 Task: Take a screenshot of a heartwarming moment from an animated film you are watching in VLC.
Action: Mouse moved to (89, 81)
Screenshot: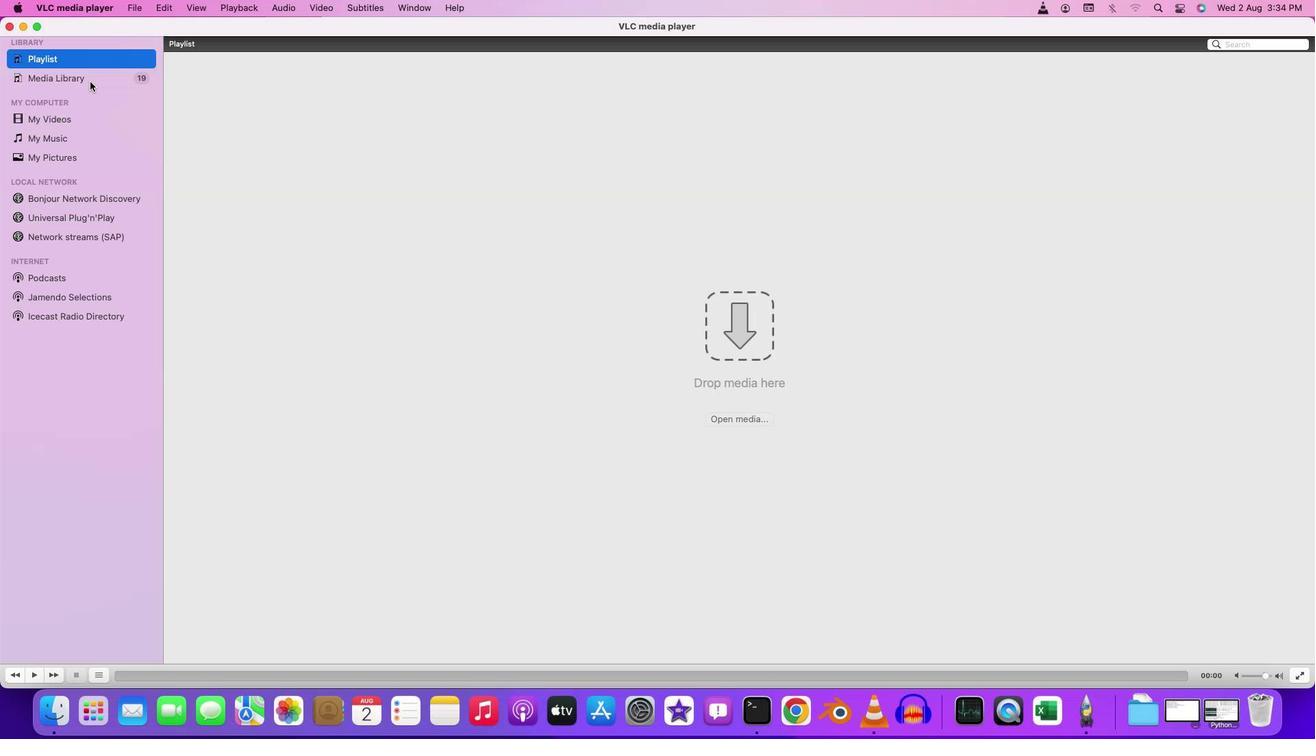 
Action: Mouse pressed left at (89, 81)
Screenshot: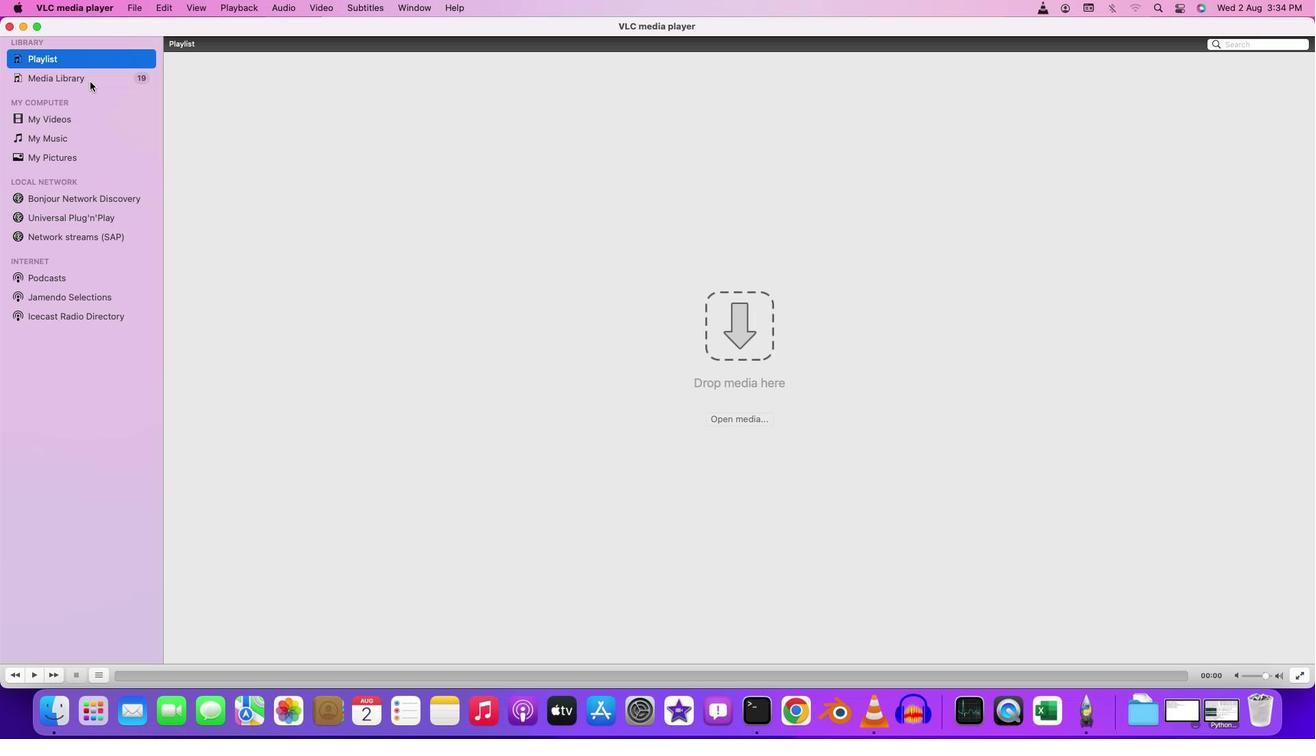 
Action: Mouse moved to (186, 286)
Screenshot: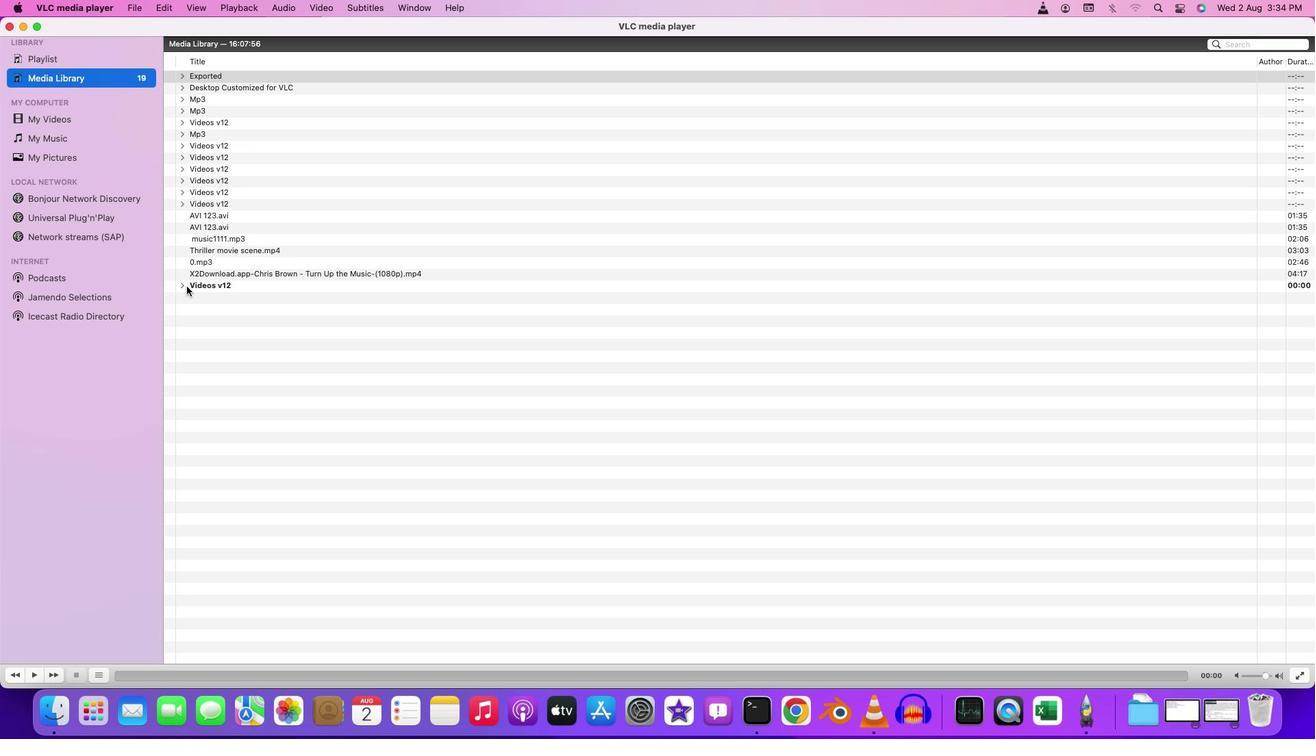 
Action: Mouse pressed left at (186, 286)
Screenshot: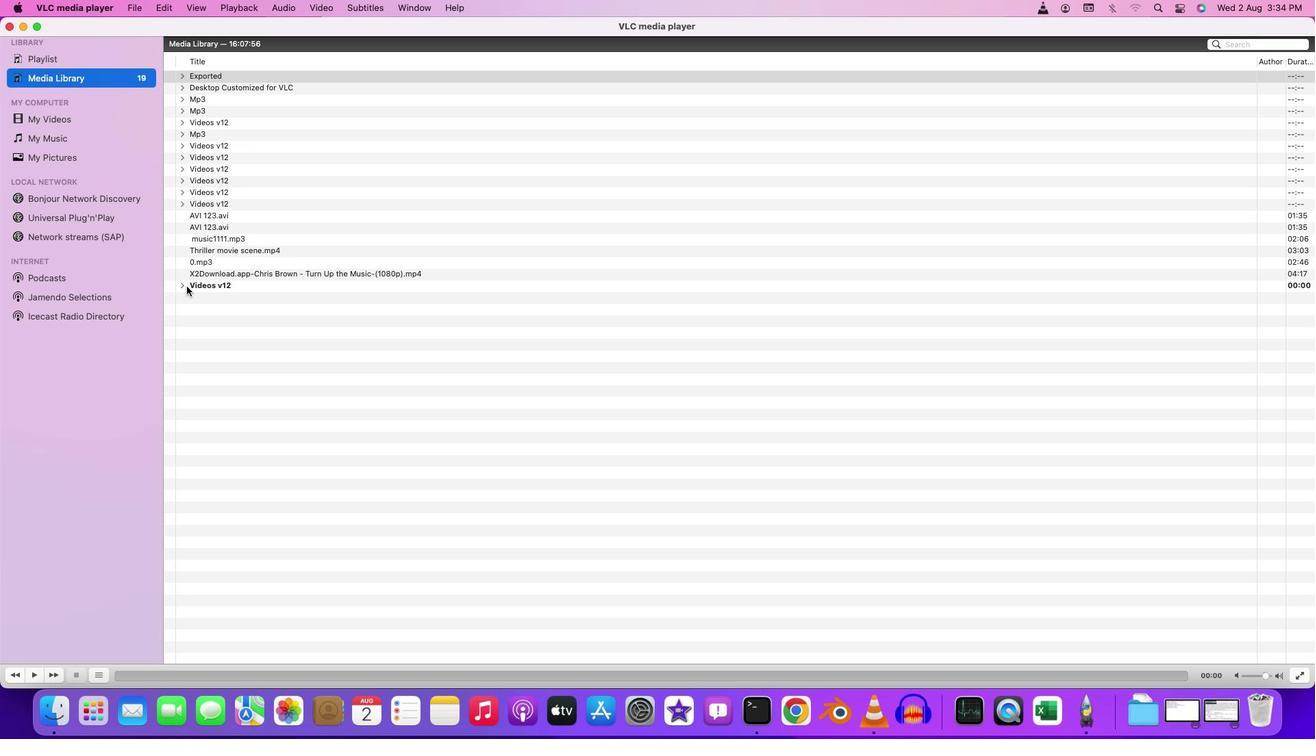 
Action: Mouse moved to (184, 285)
Screenshot: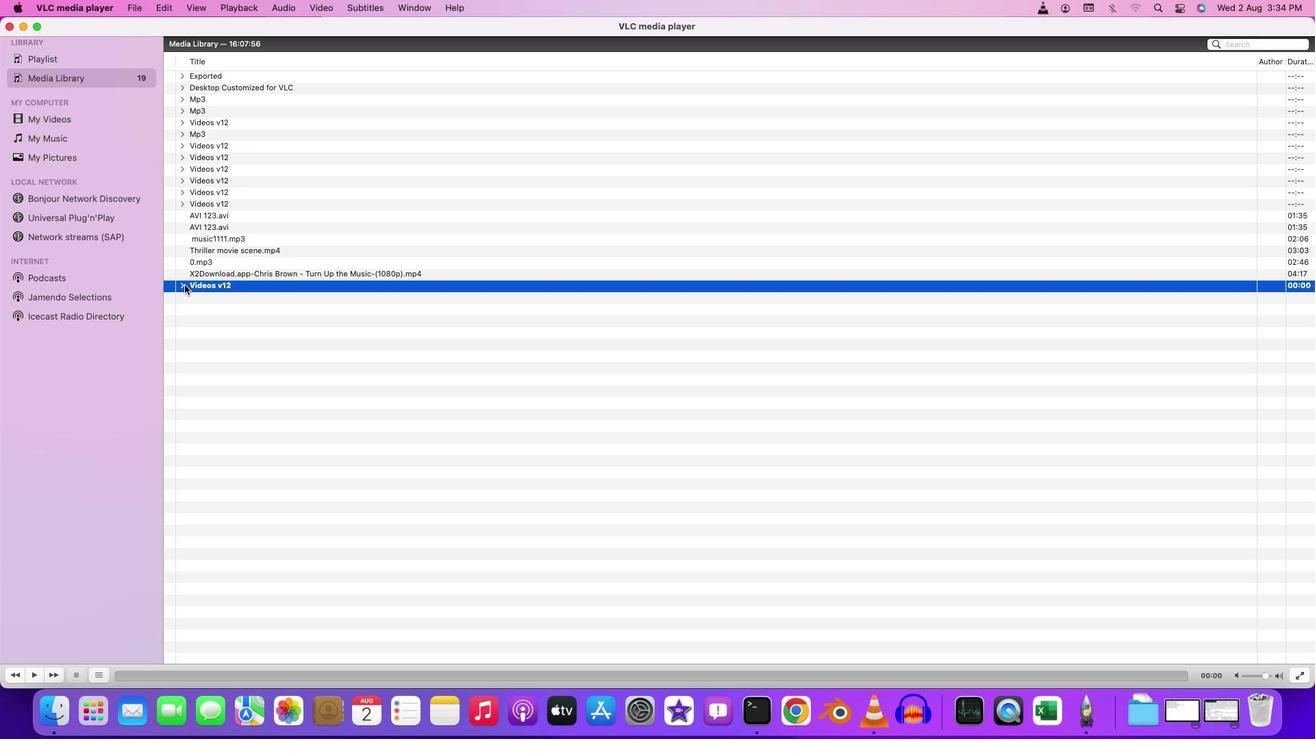 
Action: Mouse pressed left at (184, 285)
Screenshot: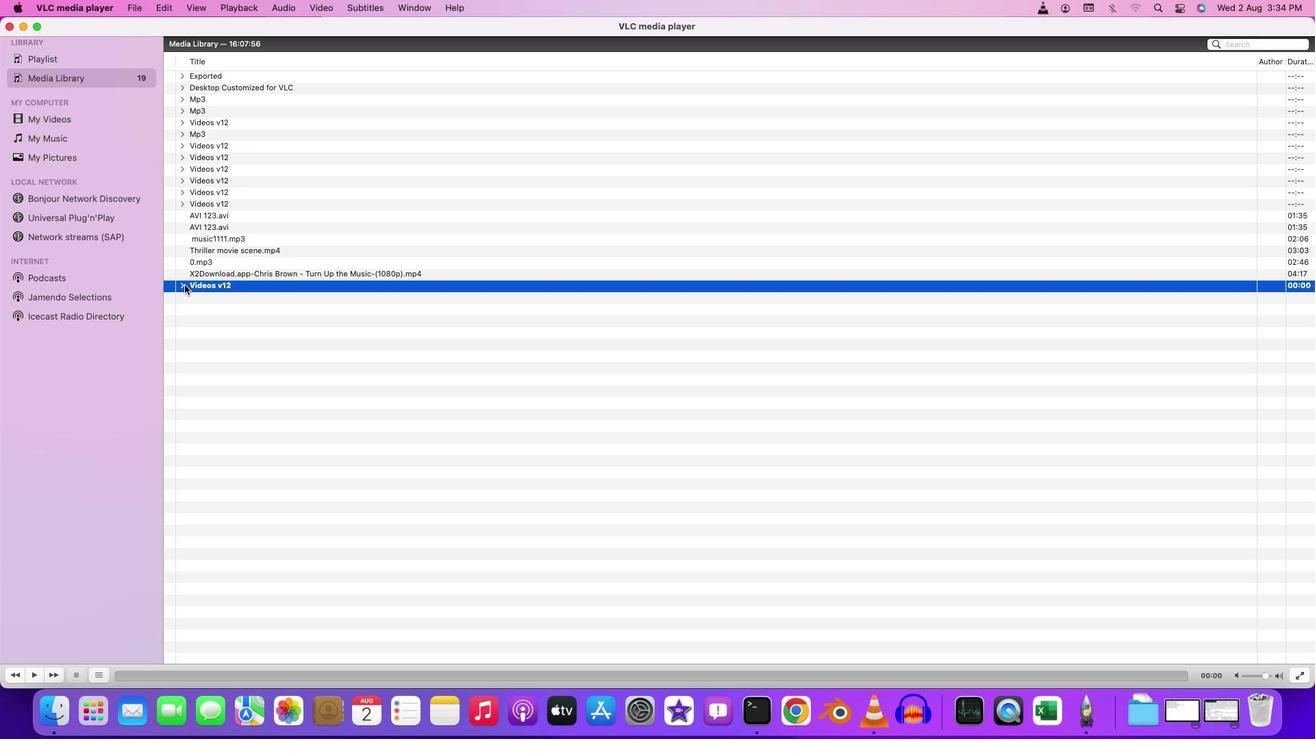 
Action: Mouse moved to (487, 355)
Screenshot: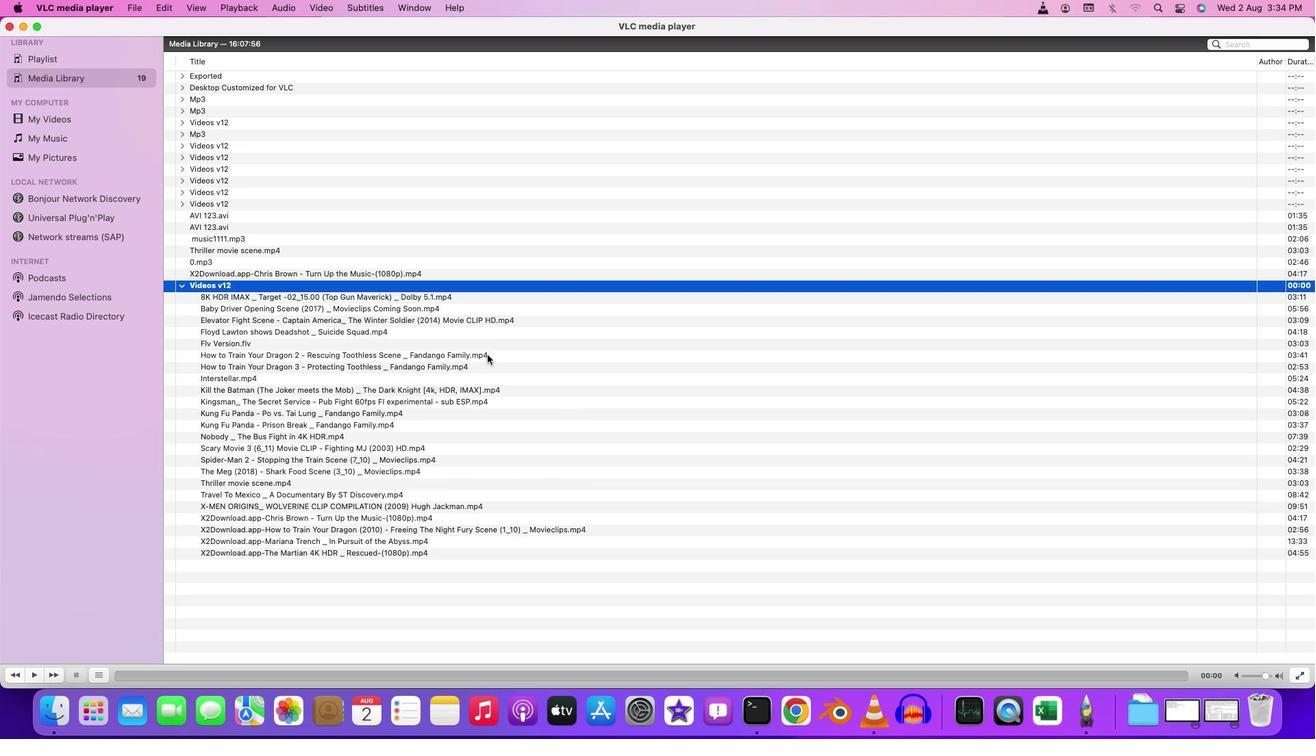 
Action: Mouse pressed left at (487, 355)
Screenshot: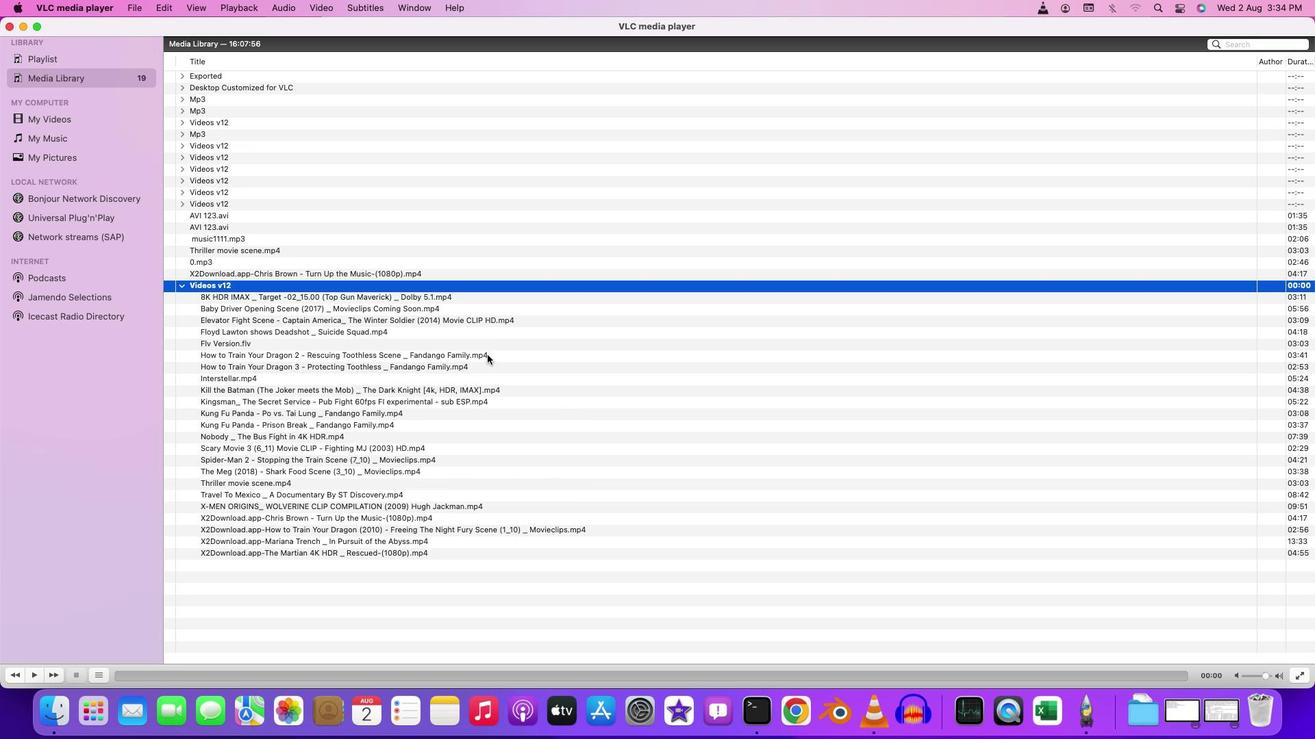 
Action: Mouse moved to (491, 355)
Screenshot: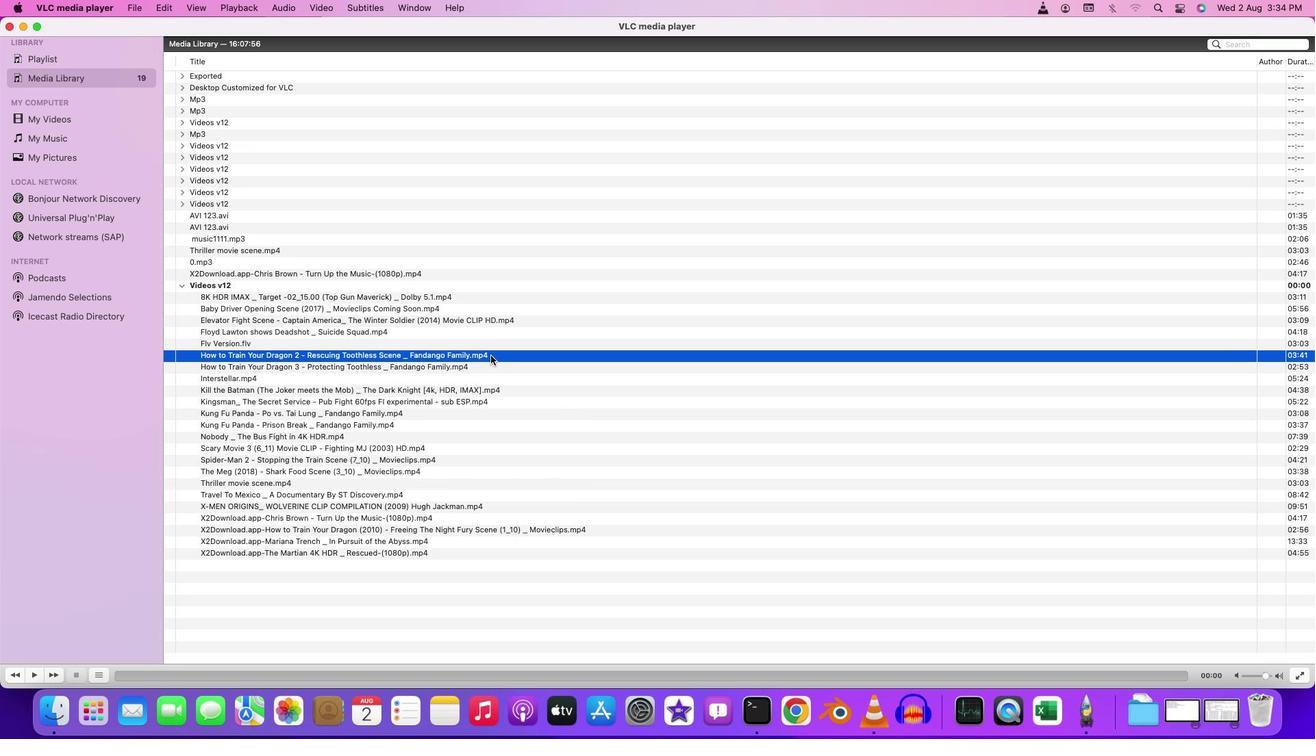 
Action: Mouse pressed left at (491, 355)
Screenshot: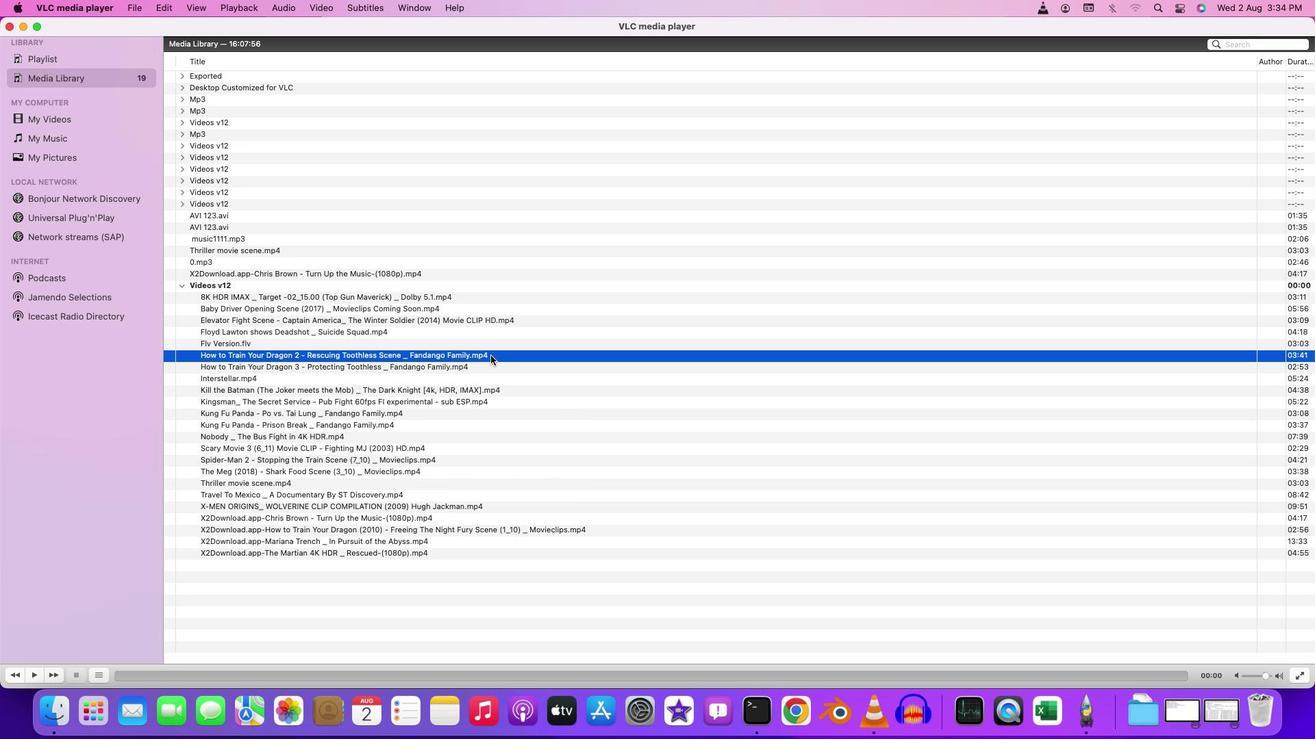 
Action: Mouse pressed left at (491, 355)
Screenshot: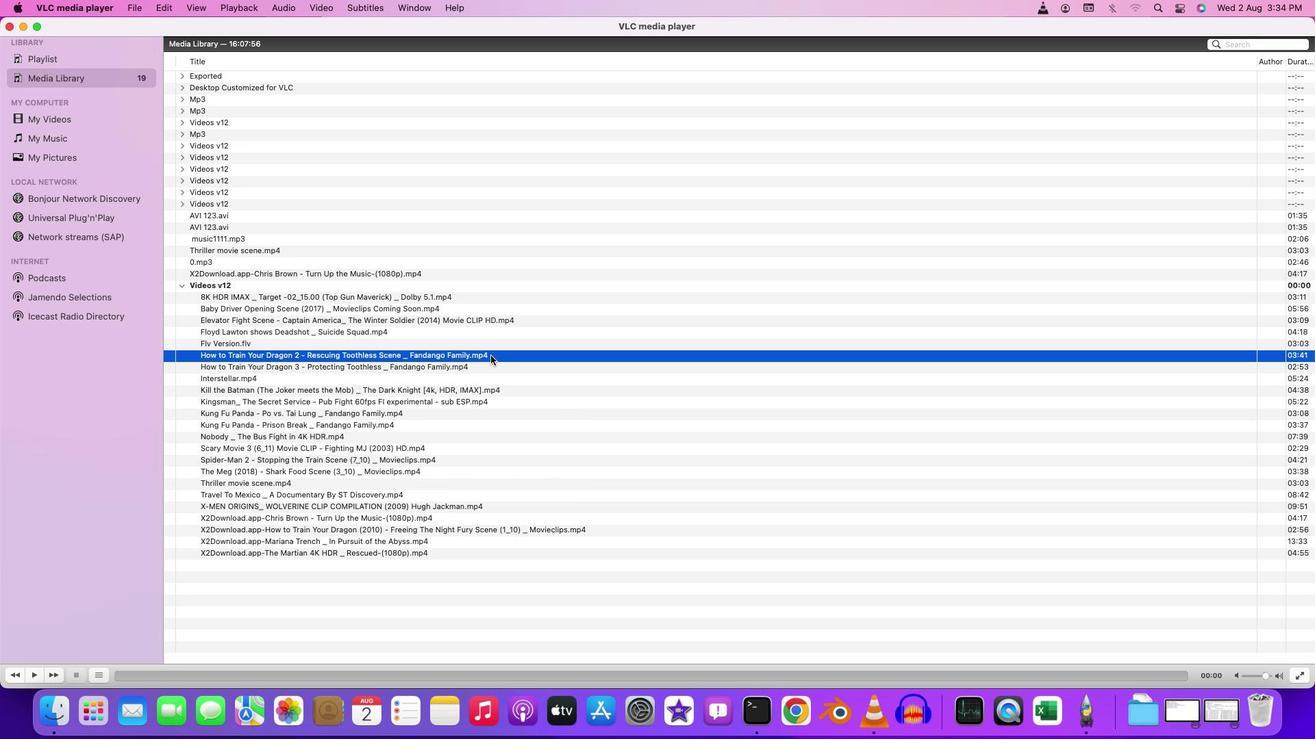
Action: Mouse moved to (486, 310)
Screenshot: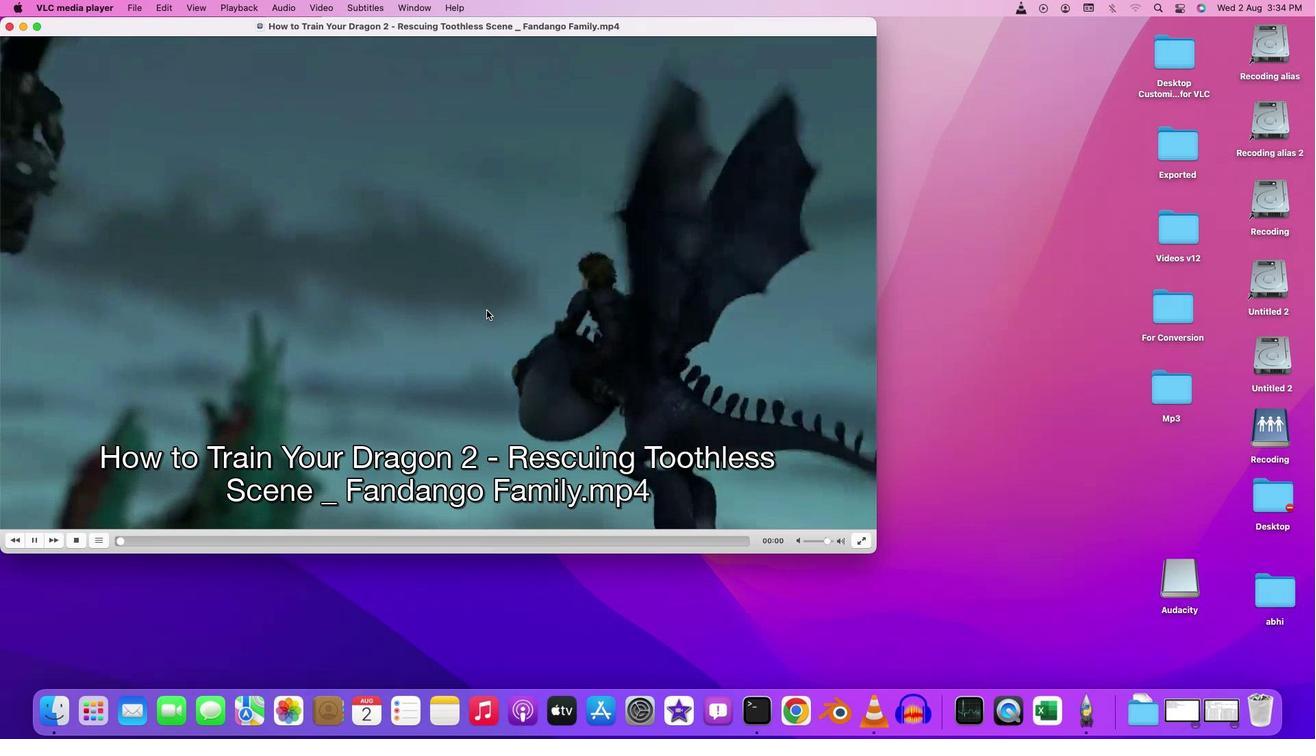 
Action: Mouse pressed left at (486, 310)
Screenshot: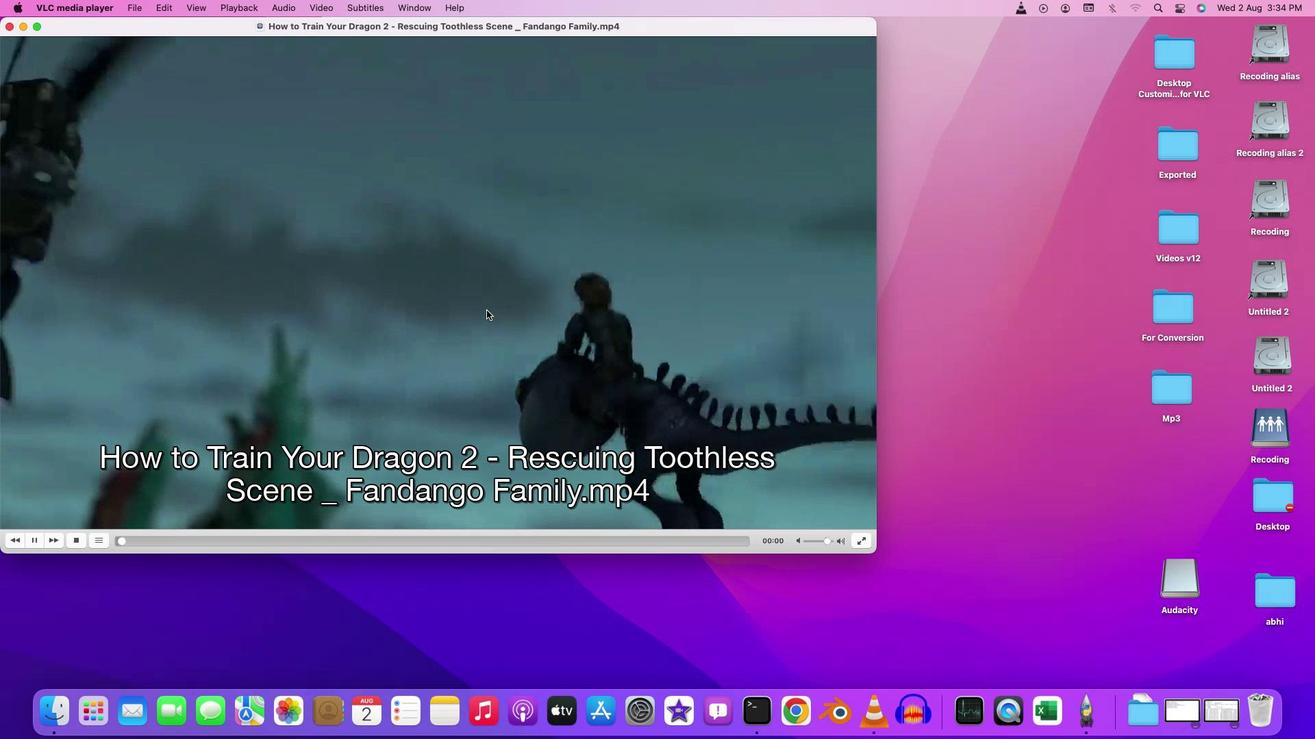
Action: Mouse pressed left at (486, 310)
Screenshot: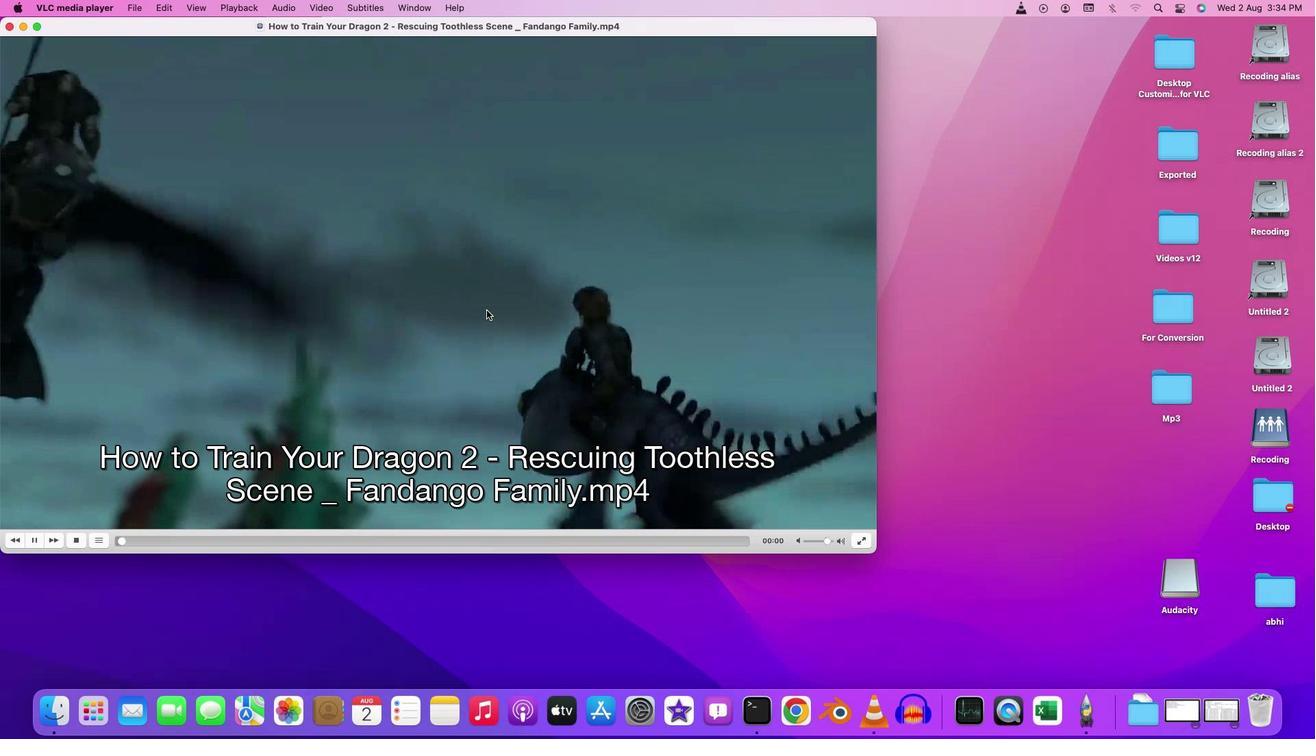 
Action: Mouse moved to (305, 10)
Screenshot: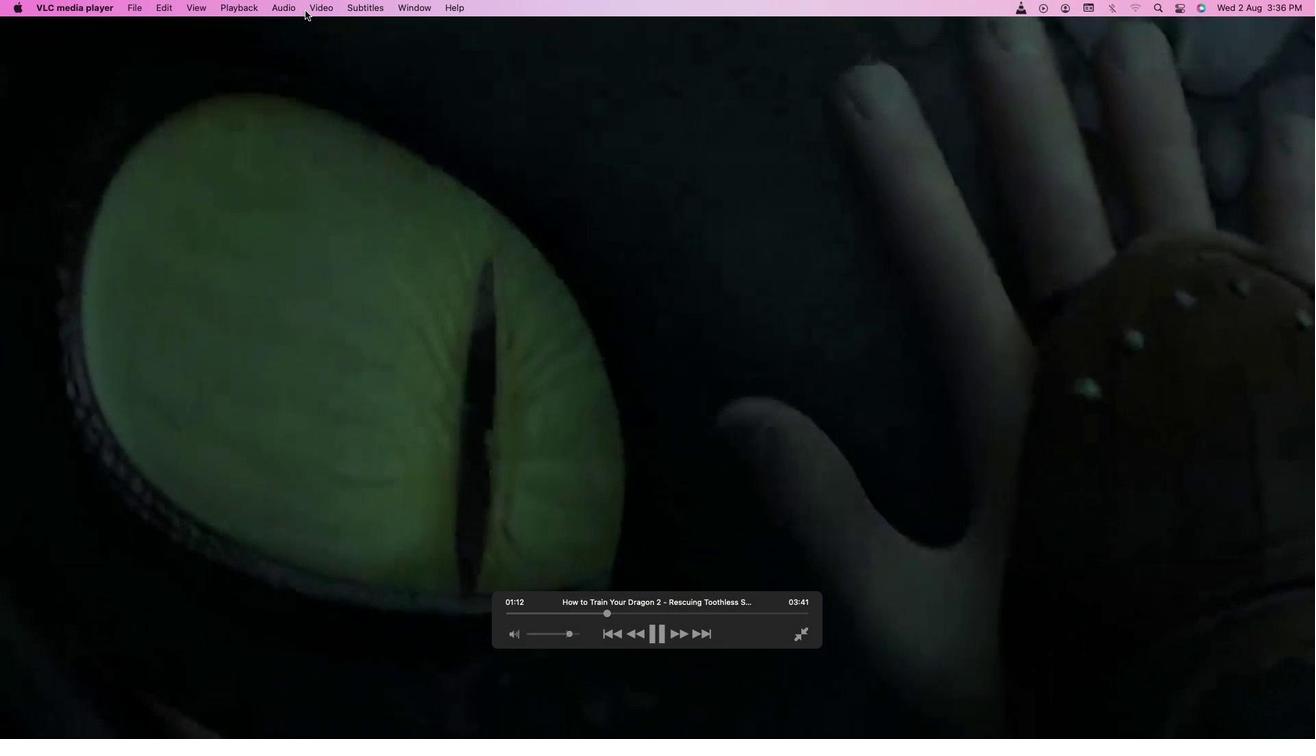 
Action: Mouse pressed left at (305, 10)
Screenshot: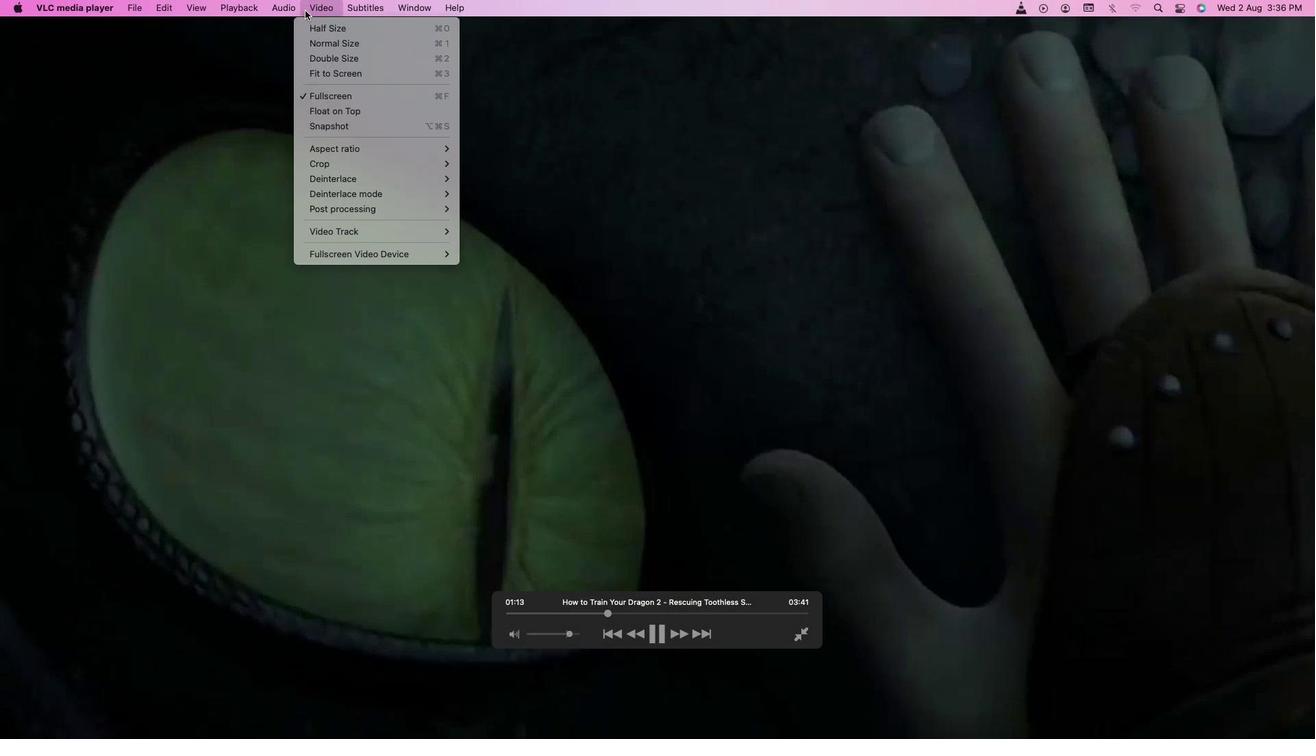 
Action: Mouse moved to (346, 124)
Screenshot: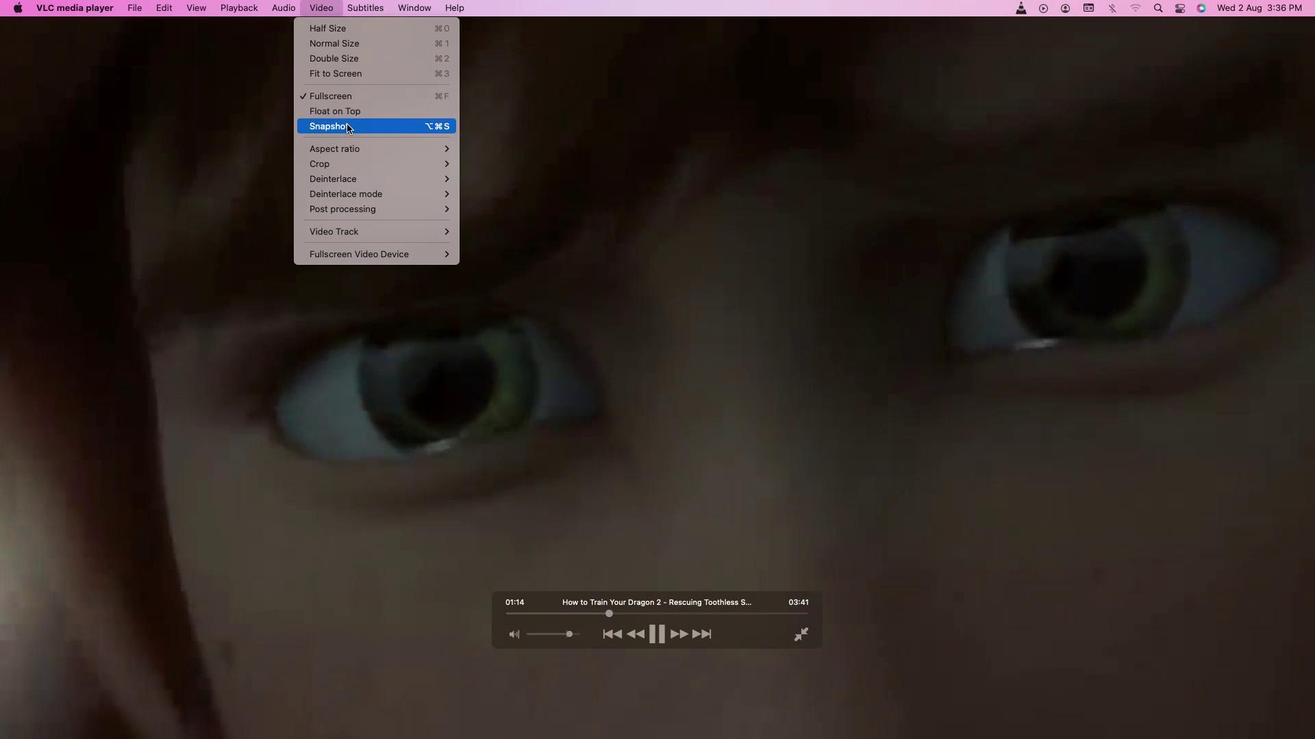 
Action: Mouse pressed left at (346, 124)
Screenshot: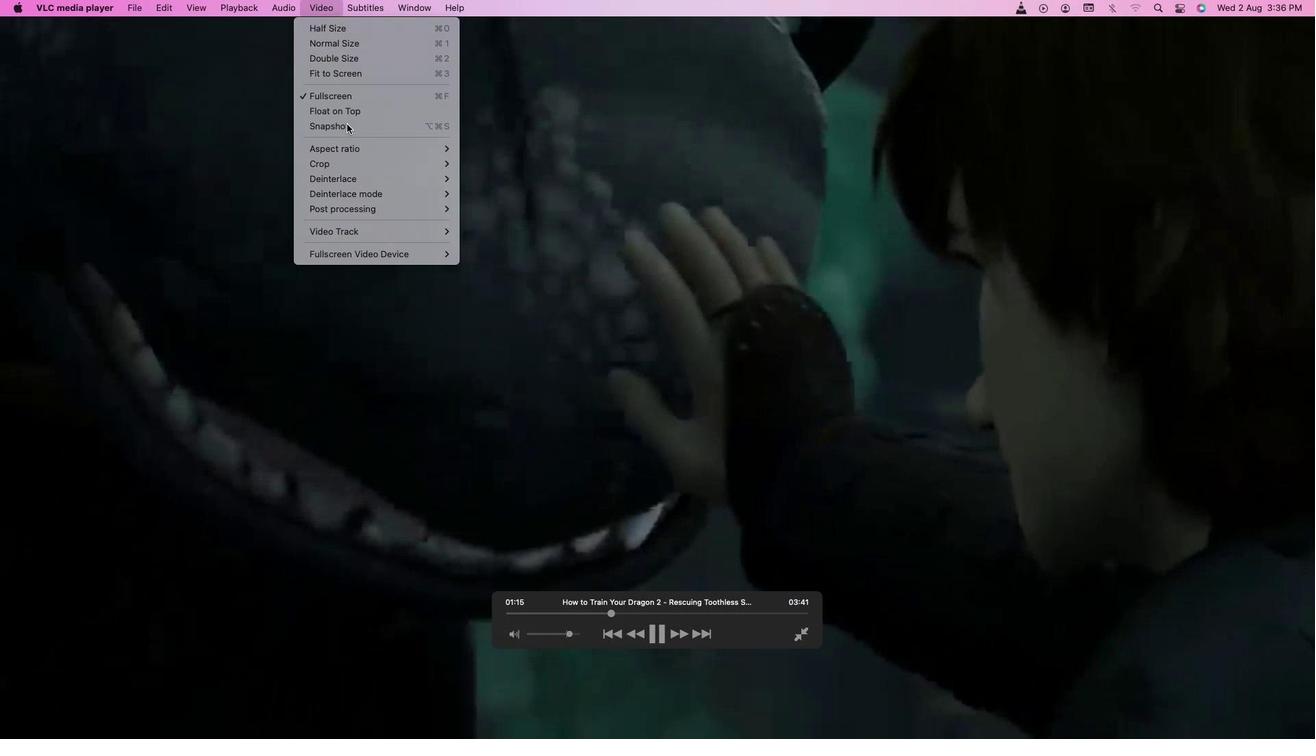 
Action: Mouse moved to (315, 8)
Screenshot: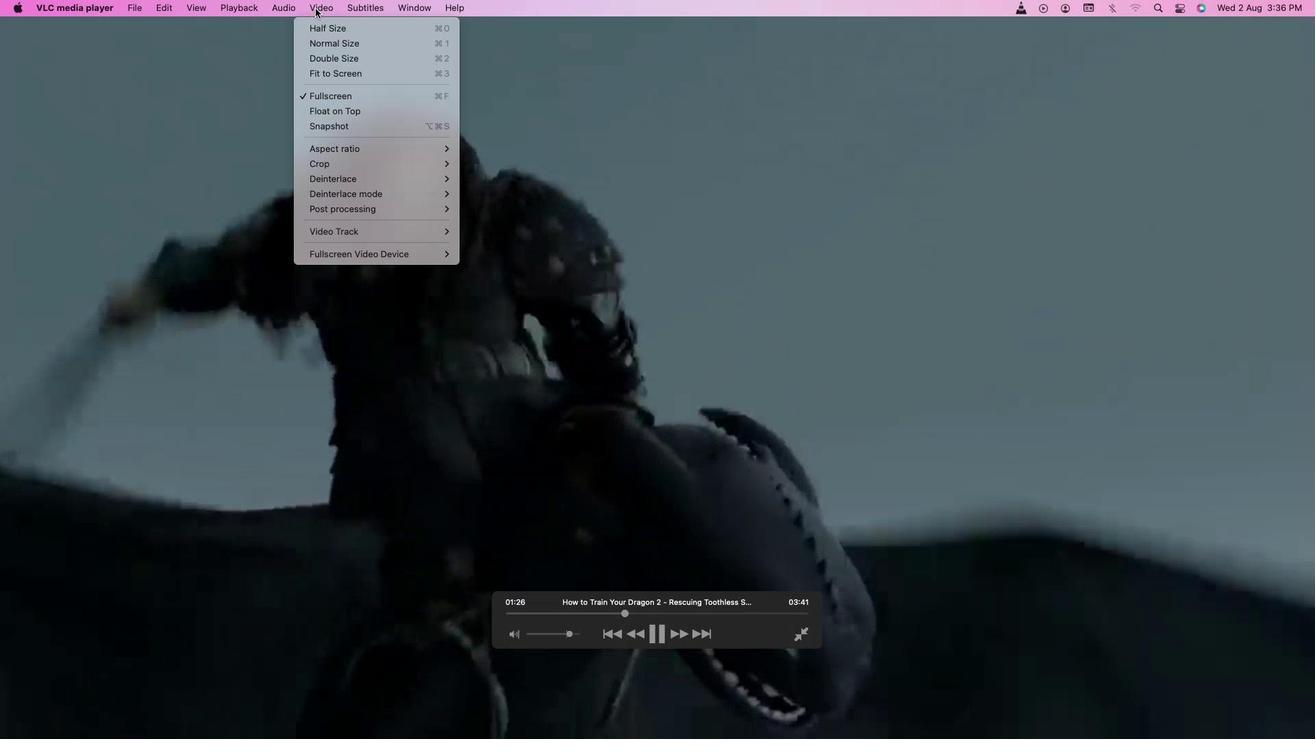 
Action: Mouse pressed left at (315, 8)
Screenshot: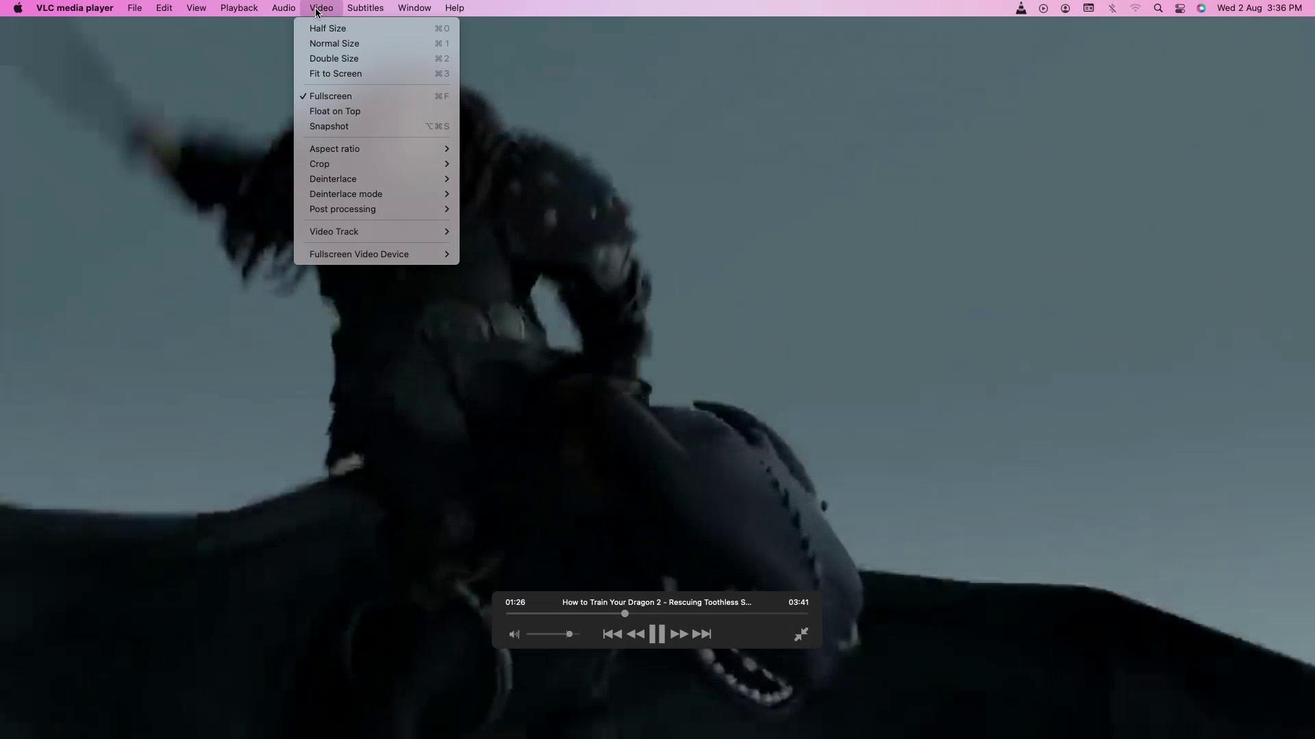 
Action: Mouse moved to (363, 125)
Screenshot: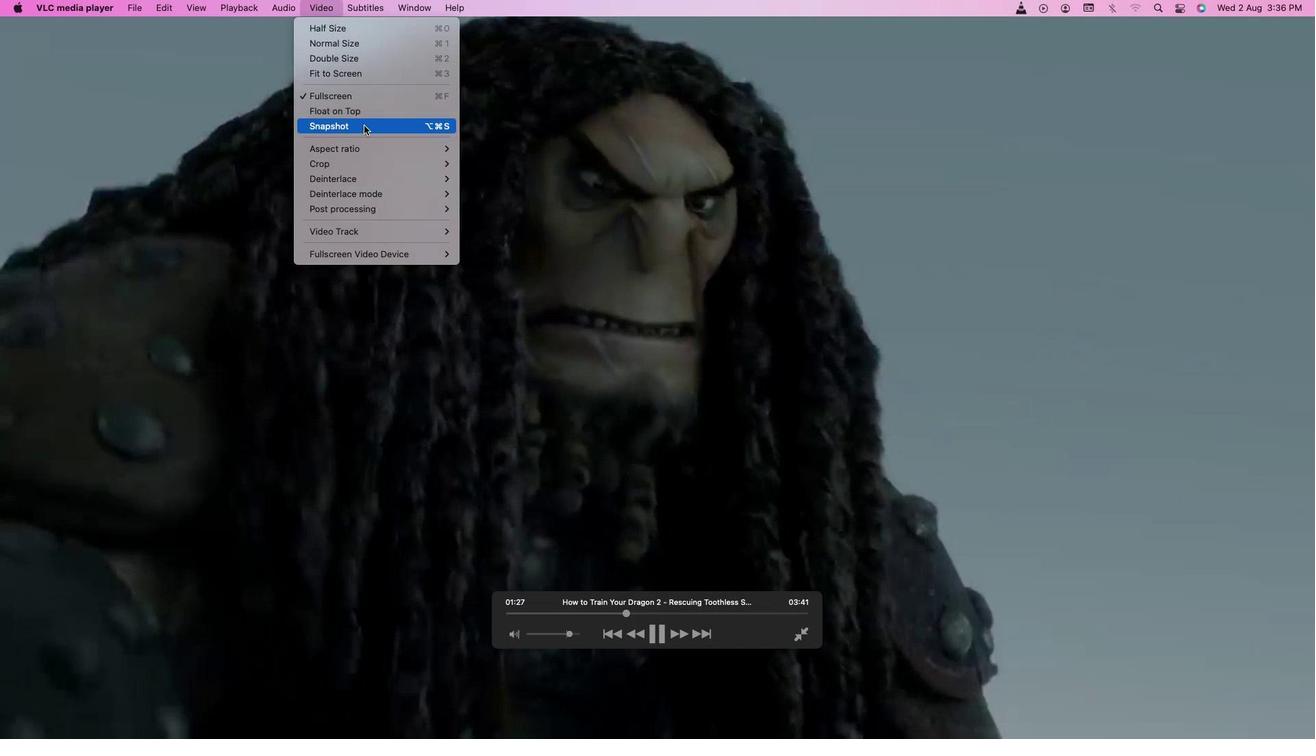 
Action: Mouse pressed left at (363, 125)
Screenshot: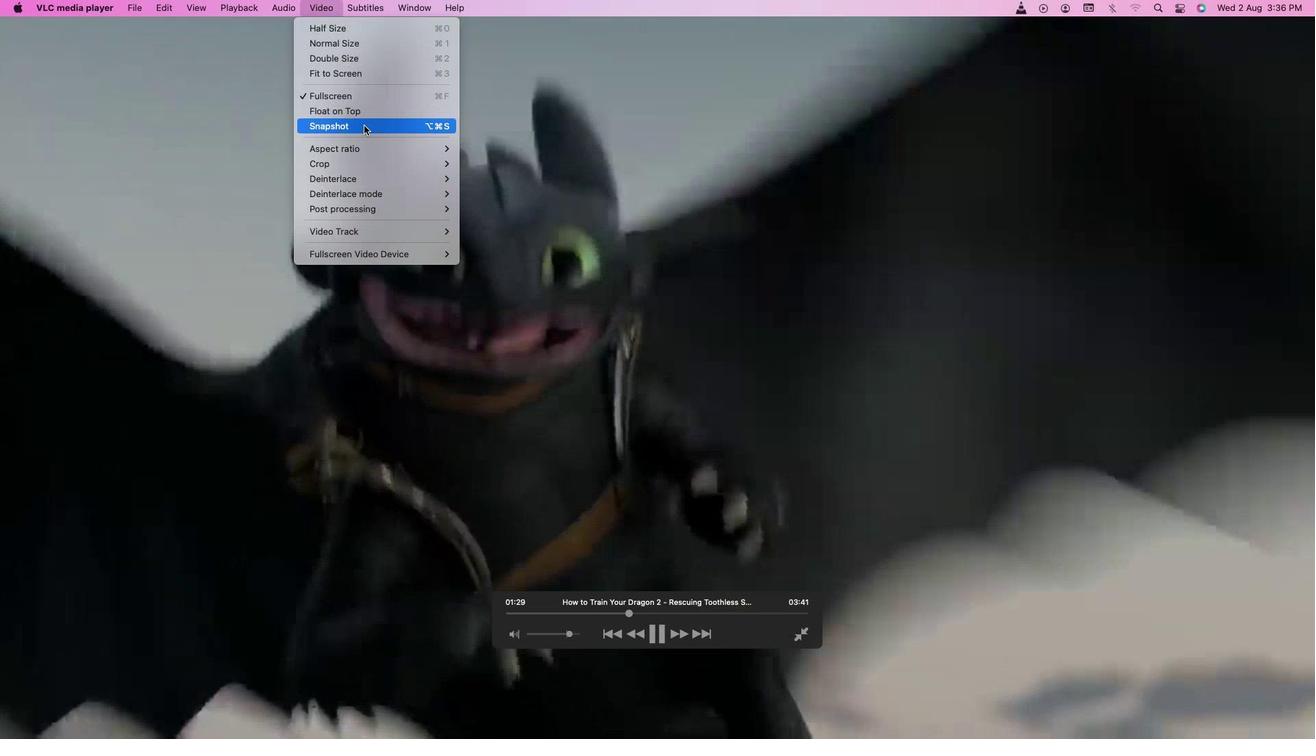 
Action: Mouse moved to (311, 8)
Screenshot: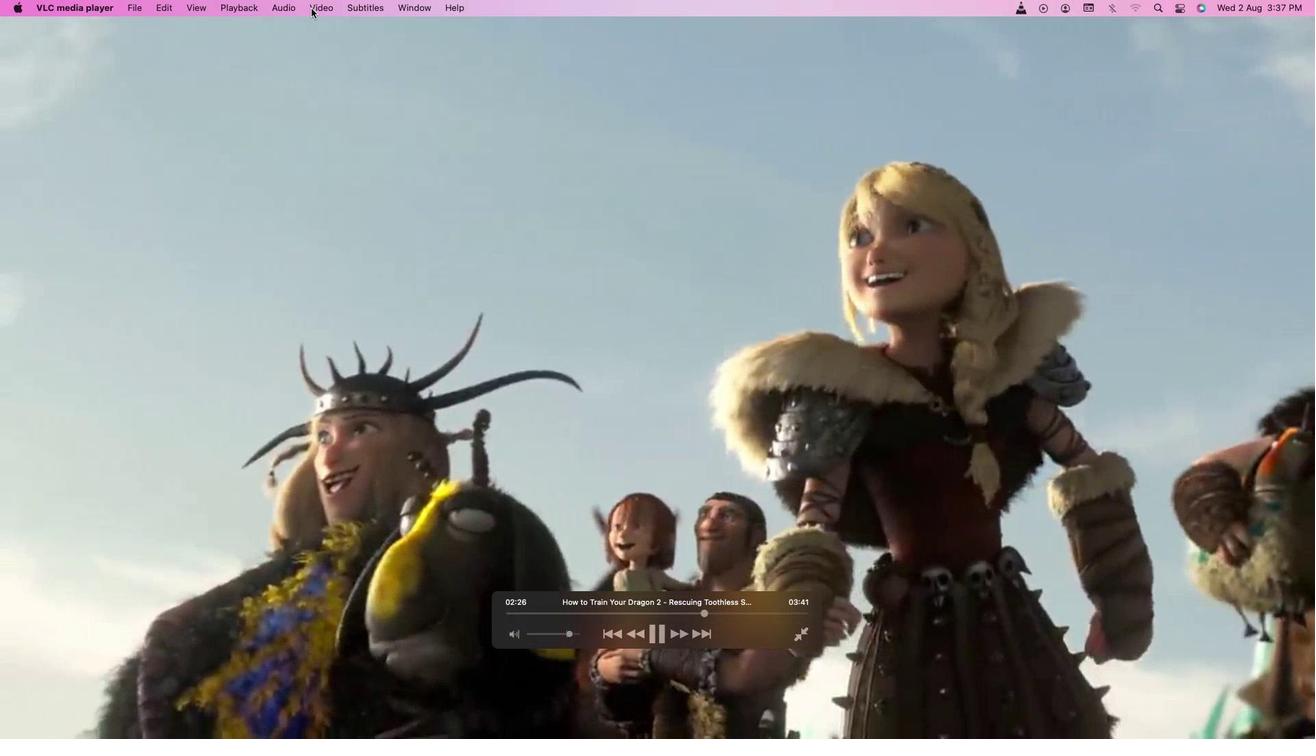 
Action: Mouse pressed left at (311, 8)
Screenshot: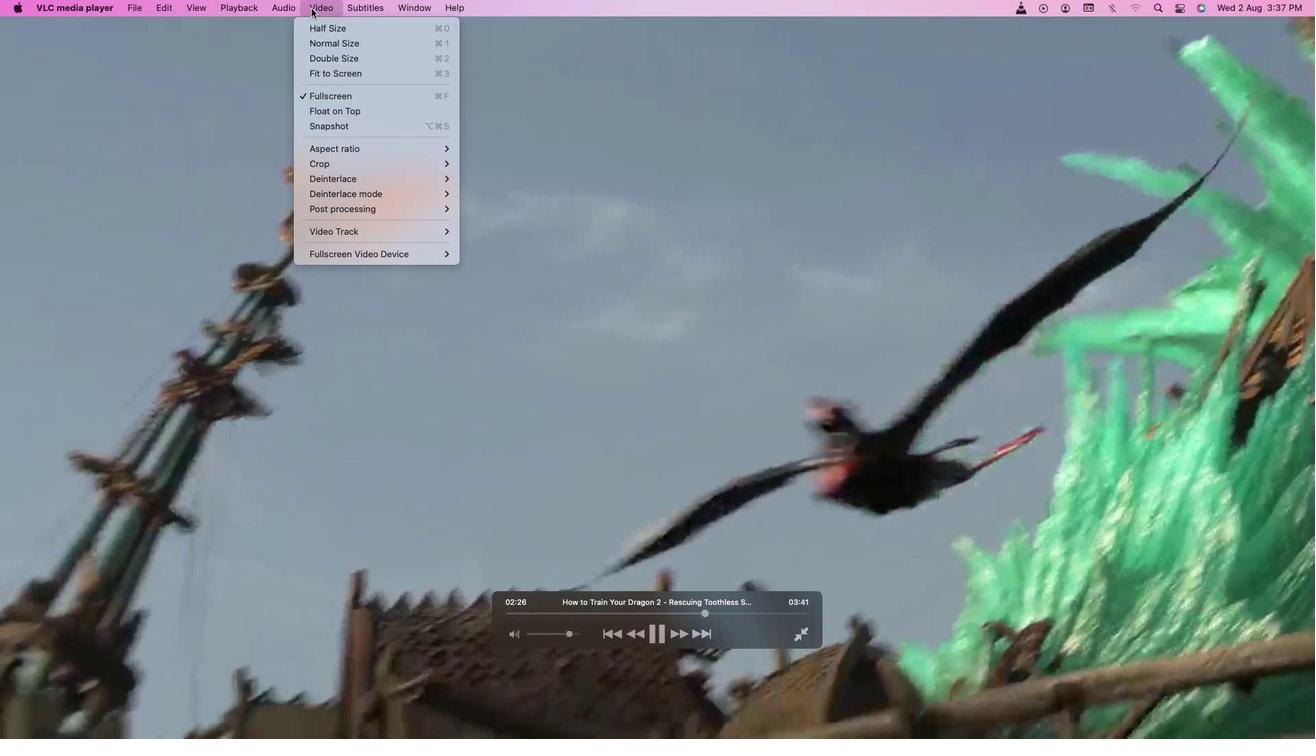
Action: Mouse moved to (337, 123)
Screenshot: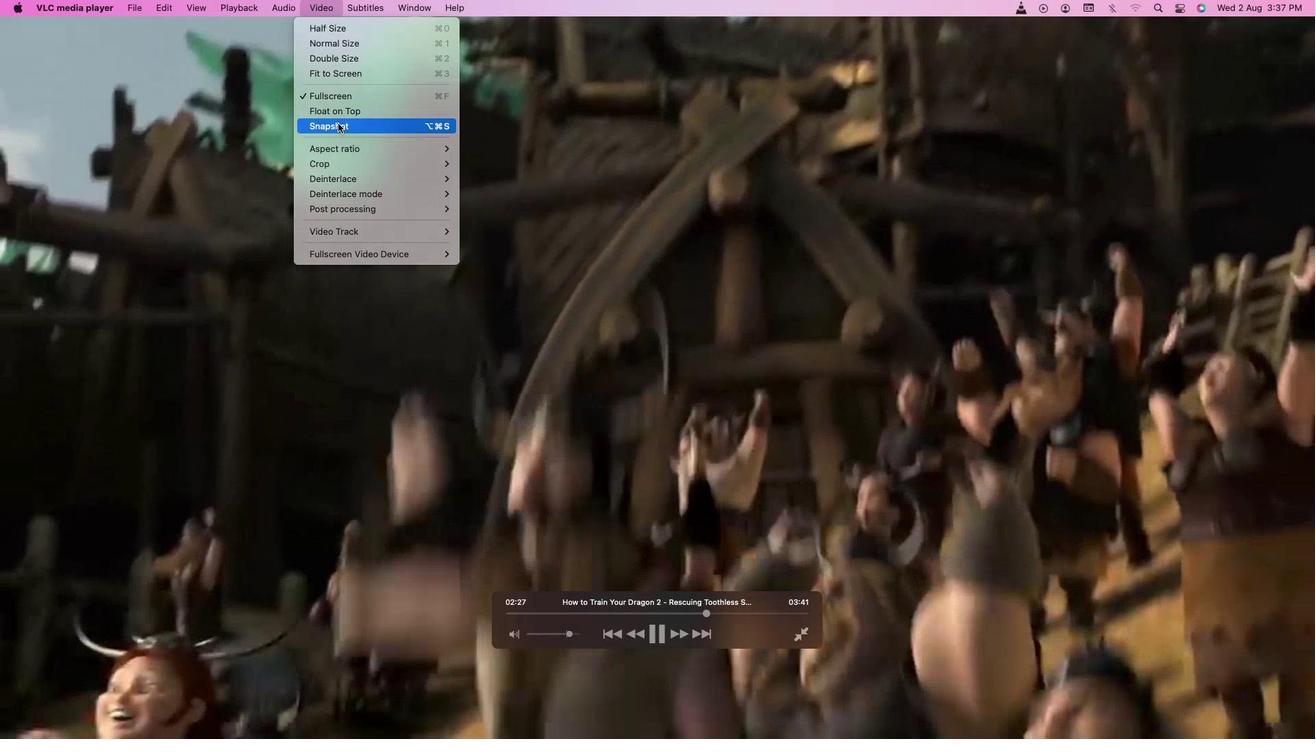 
Action: Mouse pressed left at (337, 123)
Screenshot: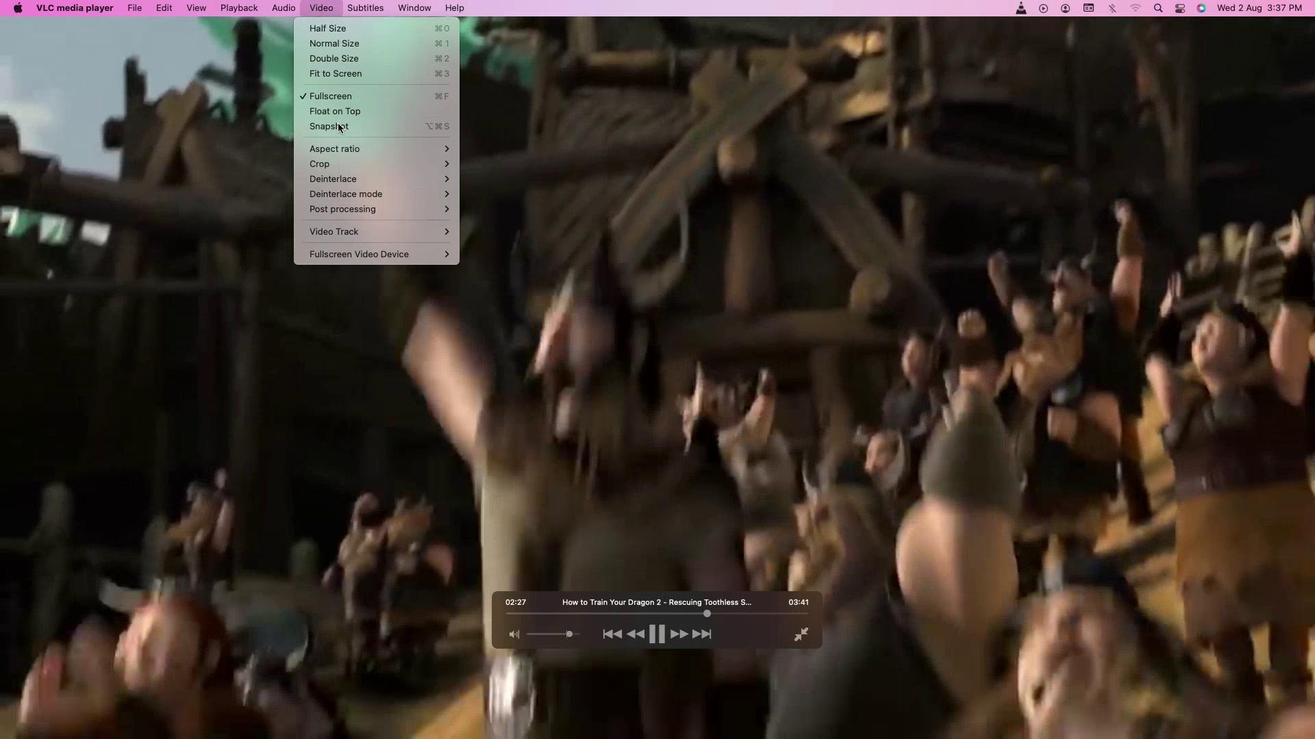 
Action: Mouse moved to (323, 4)
Screenshot: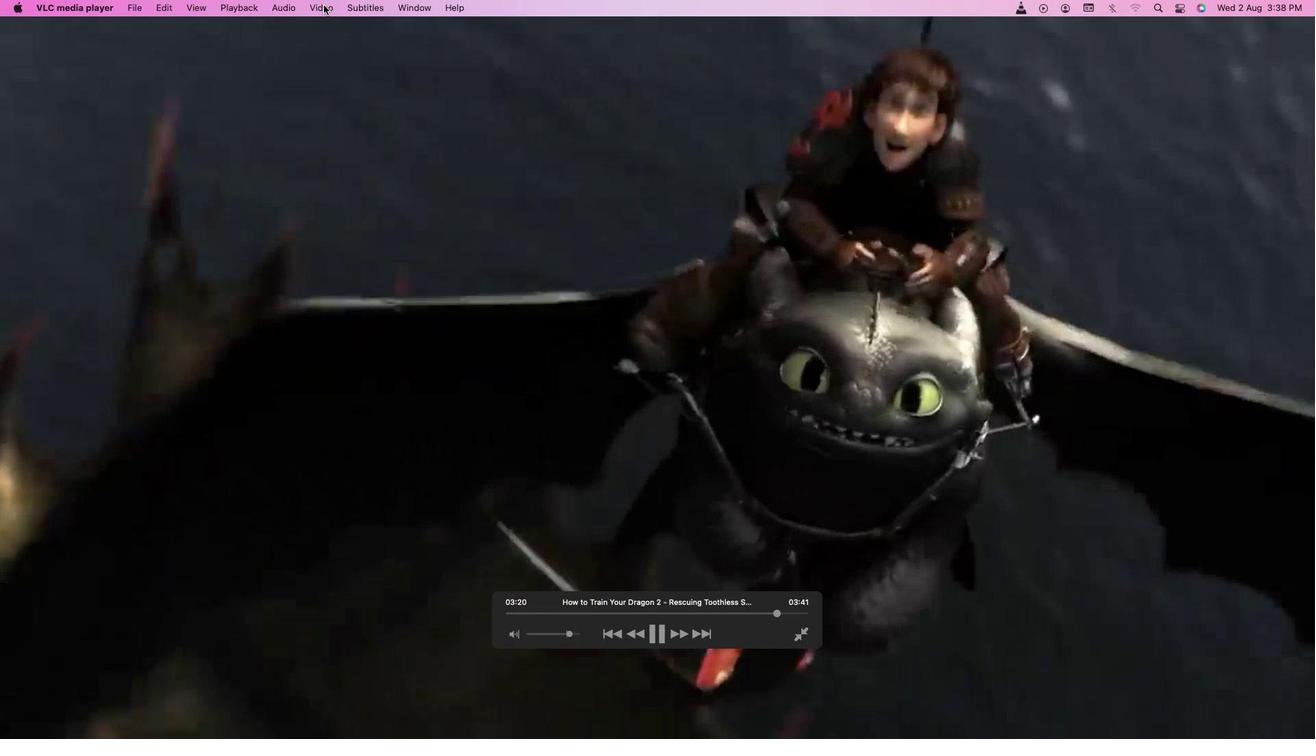 
Action: Mouse pressed left at (323, 4)
Screenshot: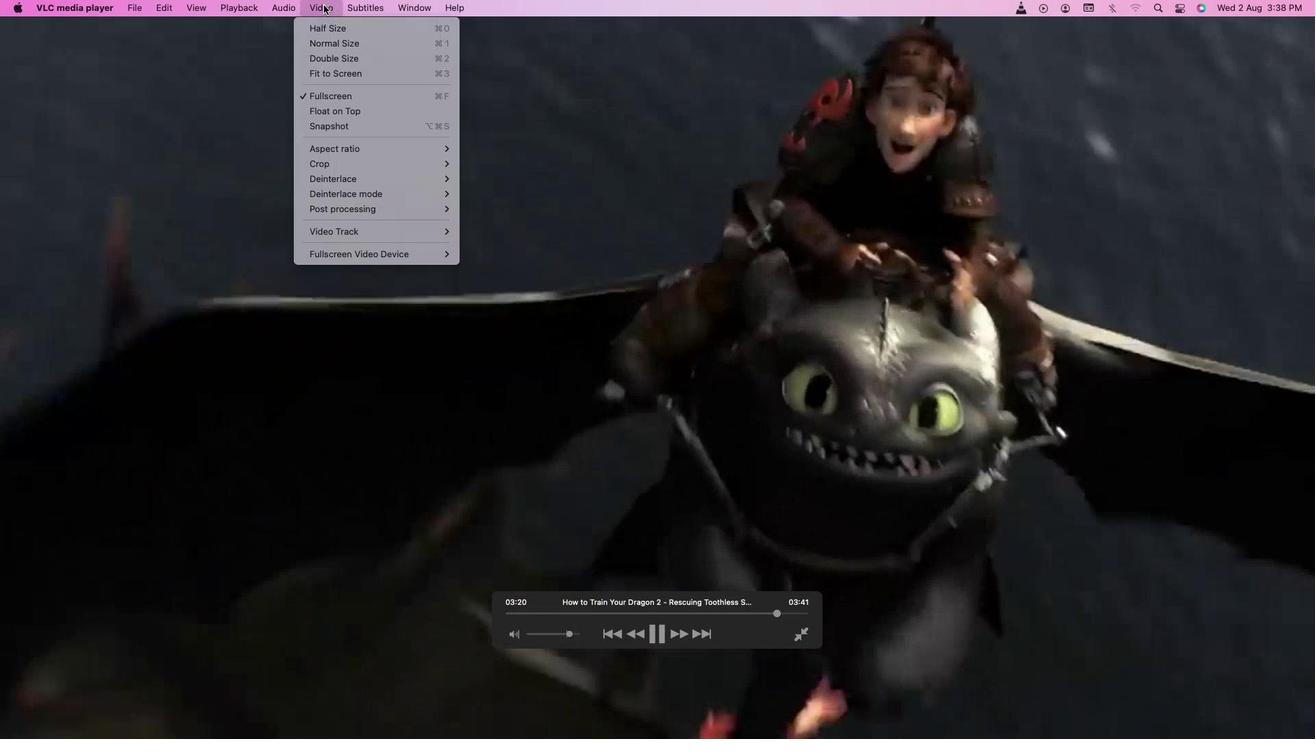 
Action: Mouse moved to (346, 126)
Screenshot: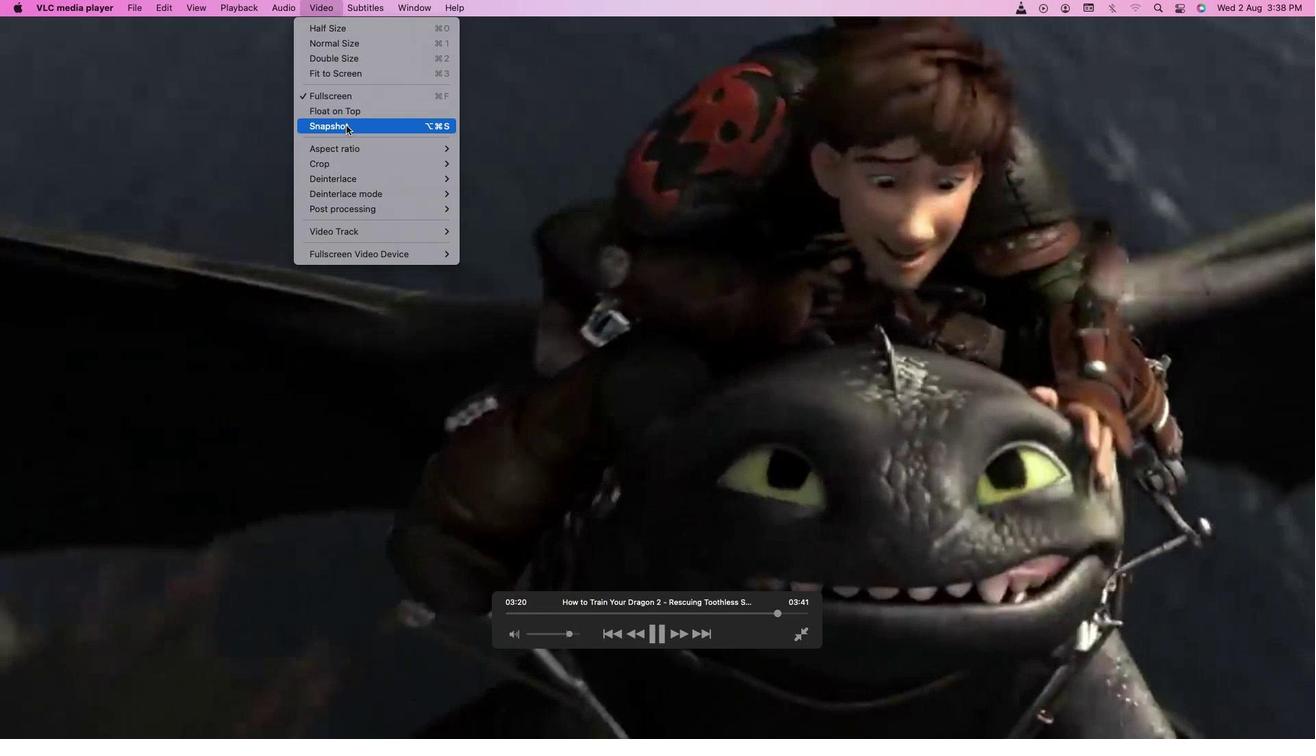 
Action: Mouse pressed left at (346, 126)
Screenshot: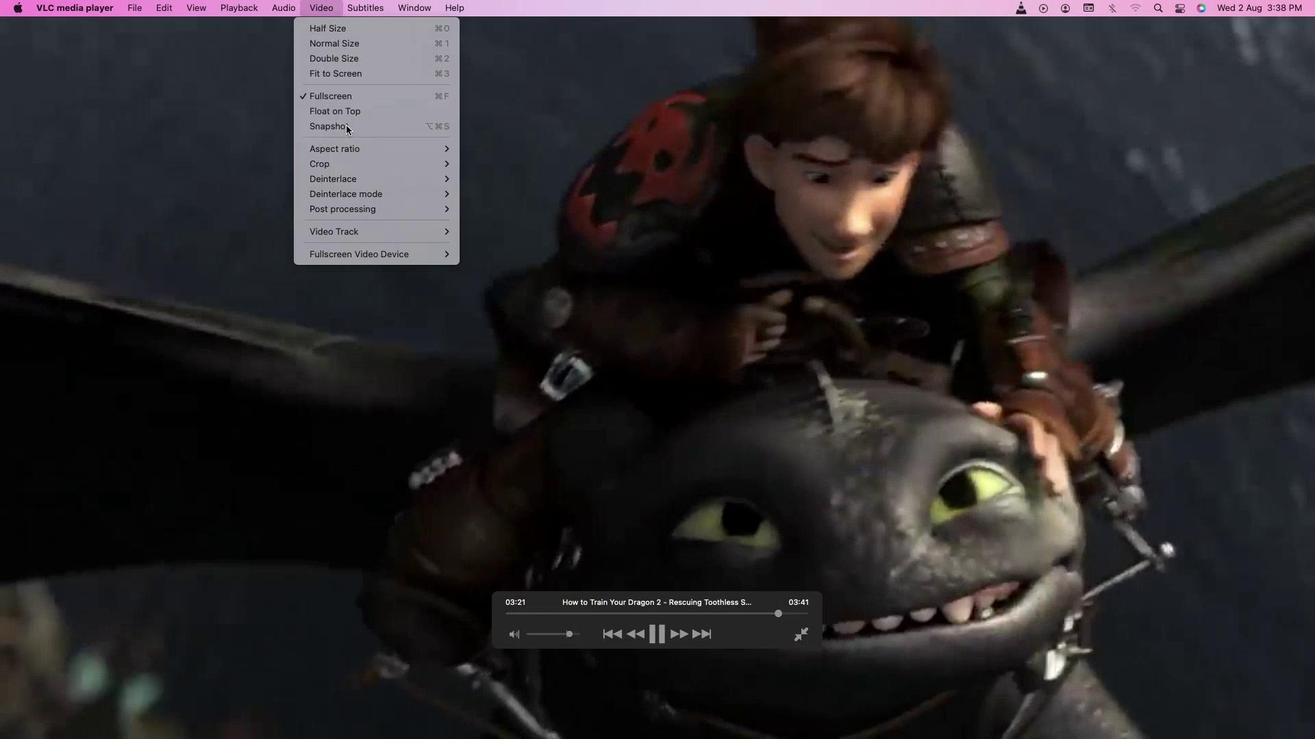 
Action: Mouse moved to (661, 645)
Screenshot: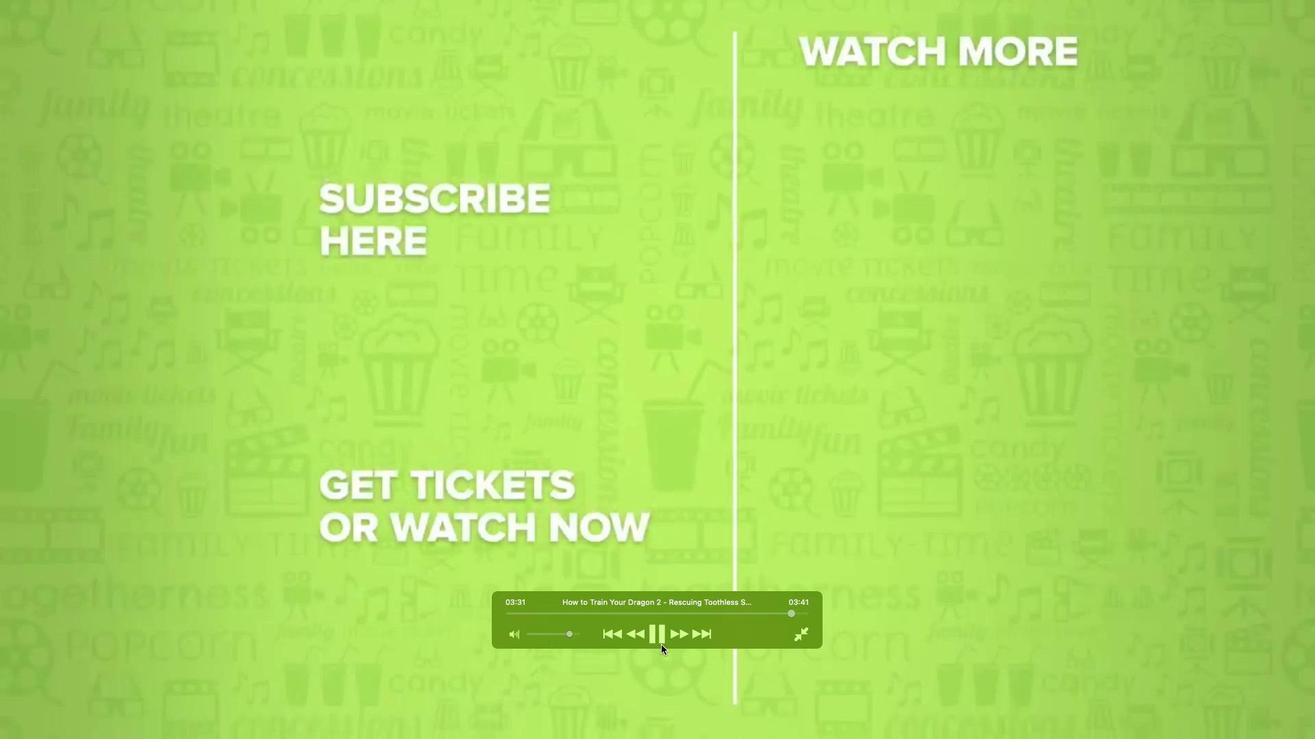 
Action: Mouse pressed left at (661, 645)
Screenshot: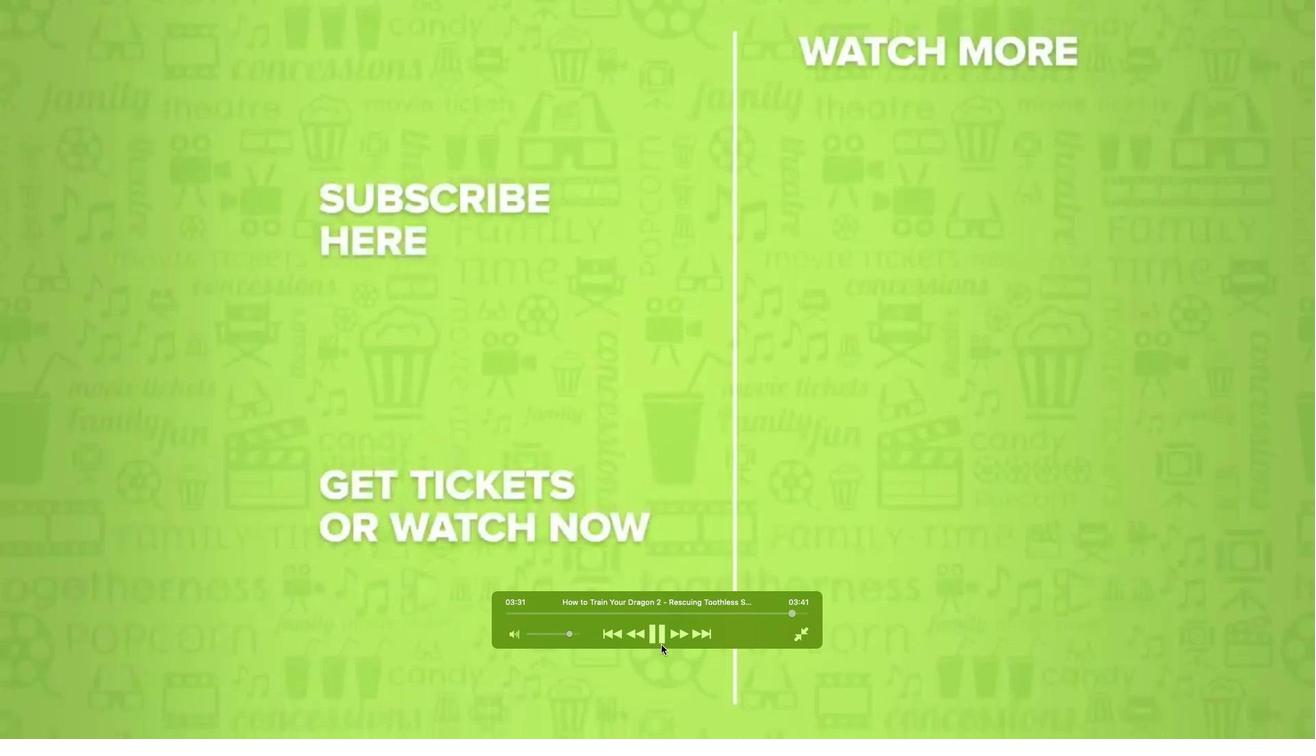 
Action: Mouse moved to (658, 632)
Screenshot: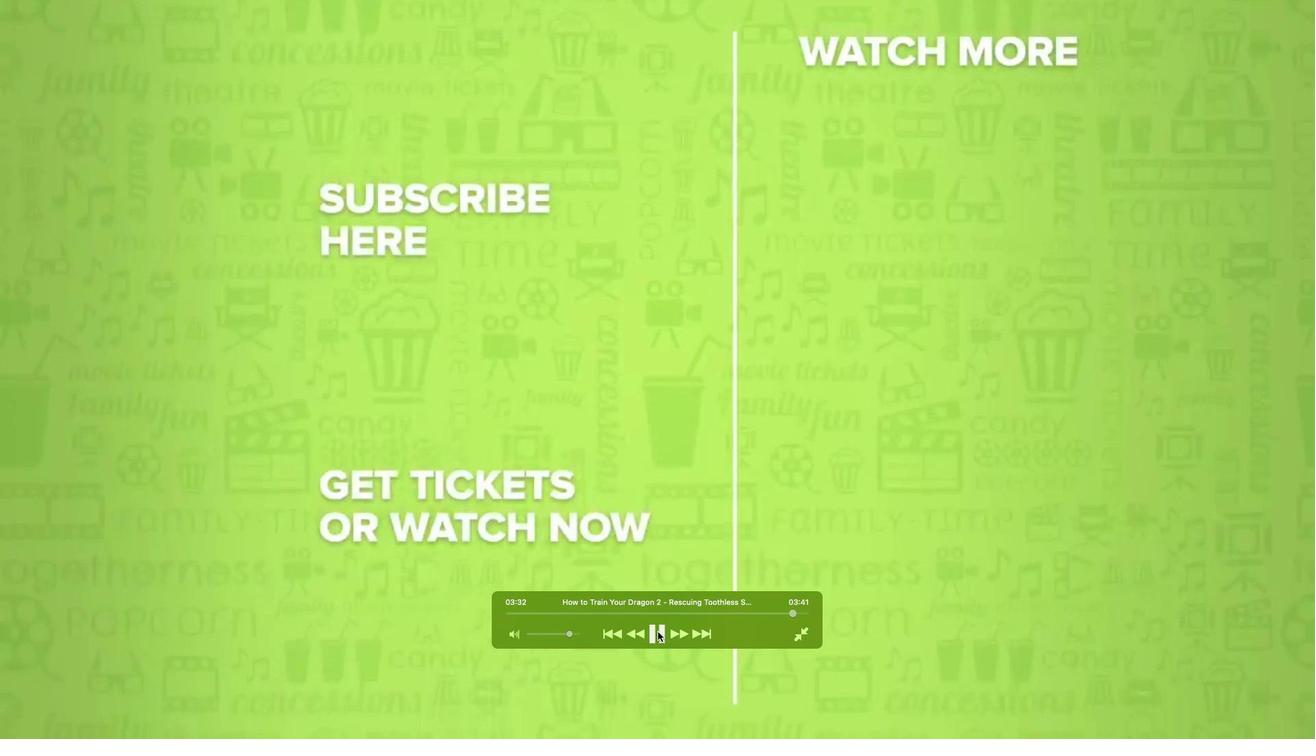 
Action: Mouse pressed left at (658, 632)
Screenshot: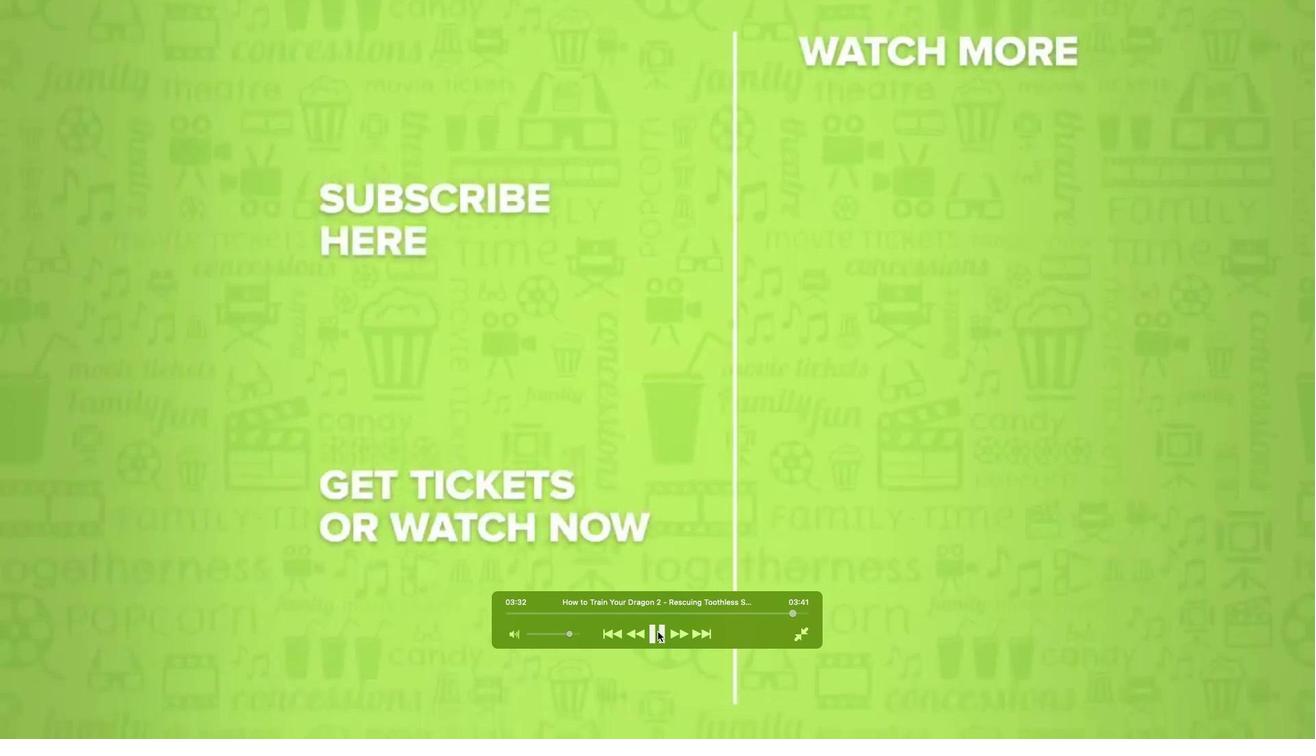 
Action: Mouse moved to (805, 635)
Screenshot: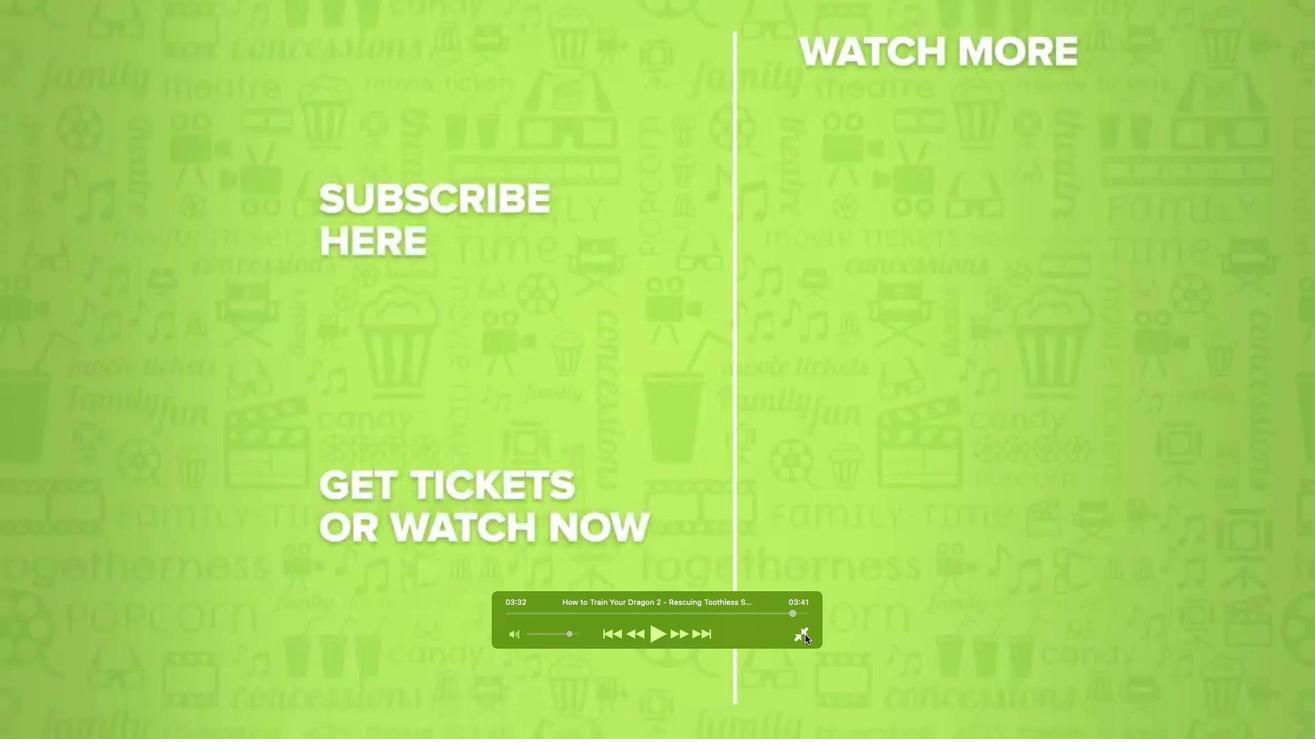 
Action: Mouse pressed left at (805, 635)
Screenshot: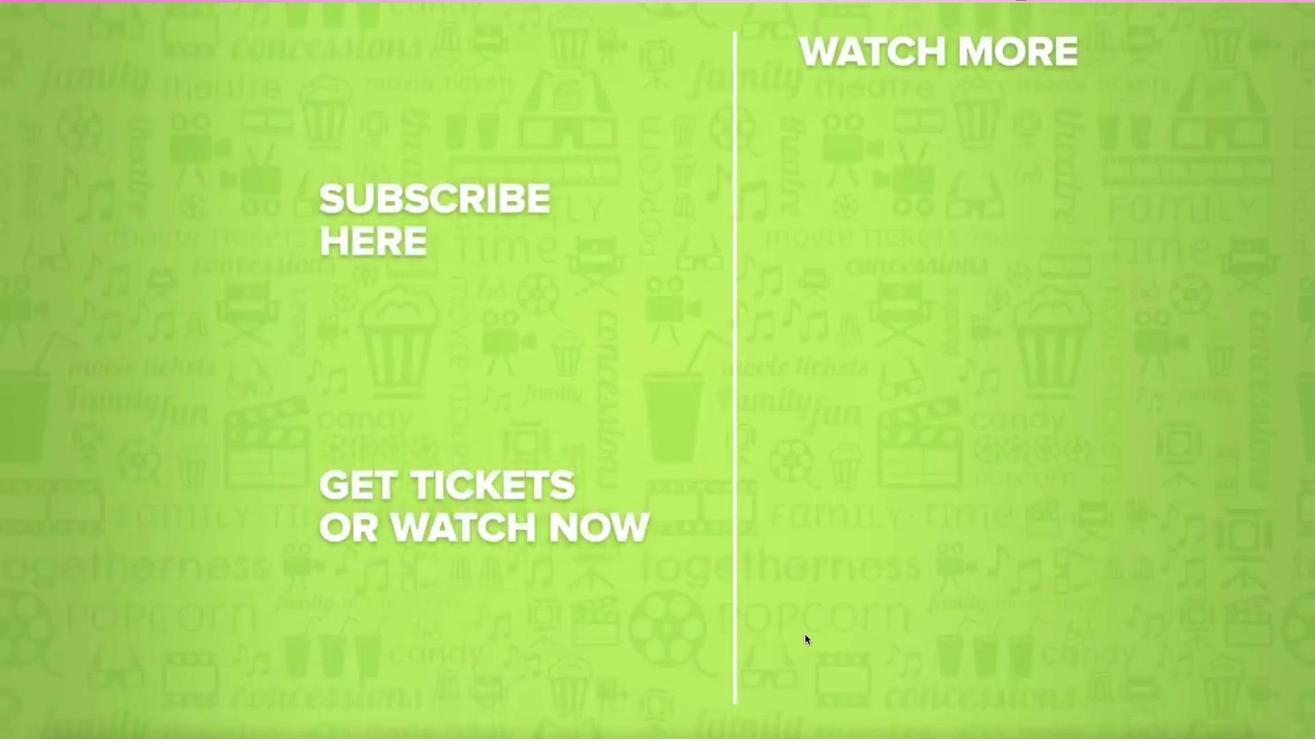 
Action: Mouse pressed left at (805, 635)
Screenshot: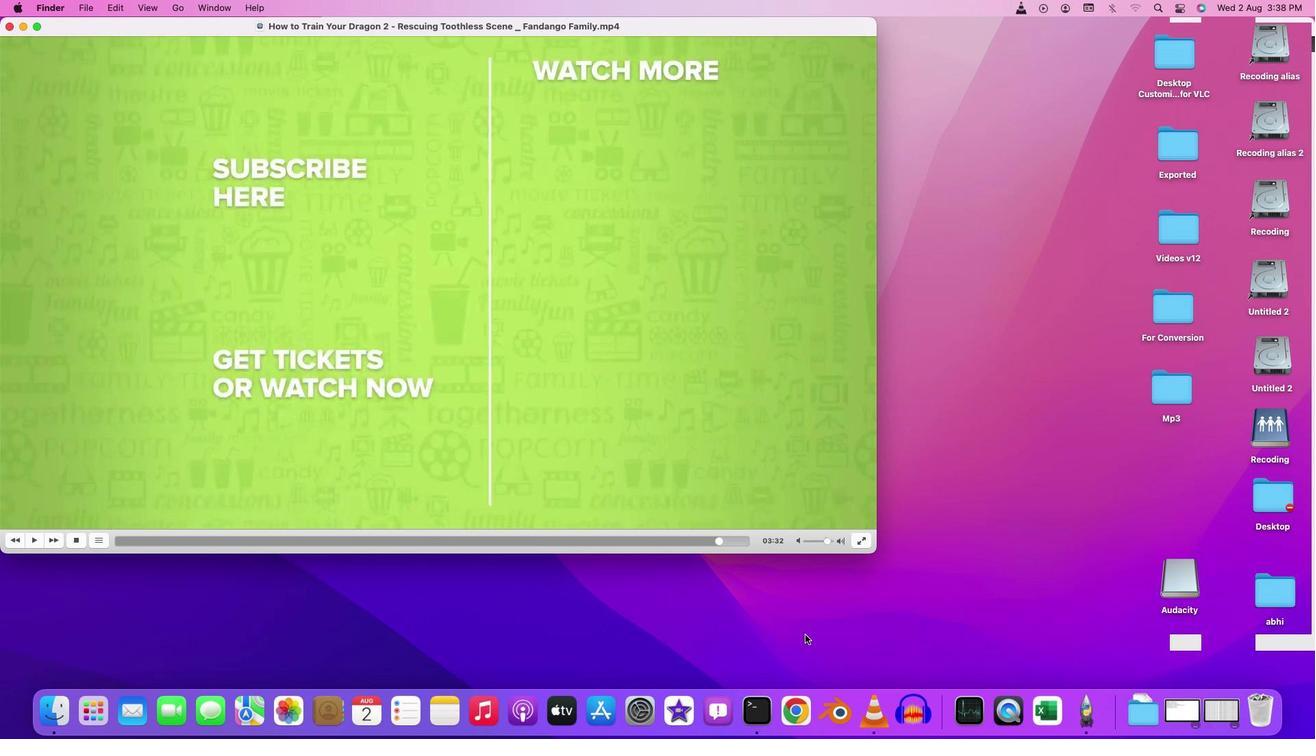 
